 Task: Search one way flight ticket for 2 adults, 2 children, 2 infants in seat in first from Unalaska: Unalaska Airport (tom Madsen/dutch Harbor Airport) to Gillette: Gillette Campbell County Airport on 5-1-2023. Choice of flights is Westjet. Number of bags: 1 checked bag. Price is upto 81000. Outbound departure time preference is 18:45. Return departure time preference is 5:15.
Action: Mouse moved to (231, 201)
Screenshot: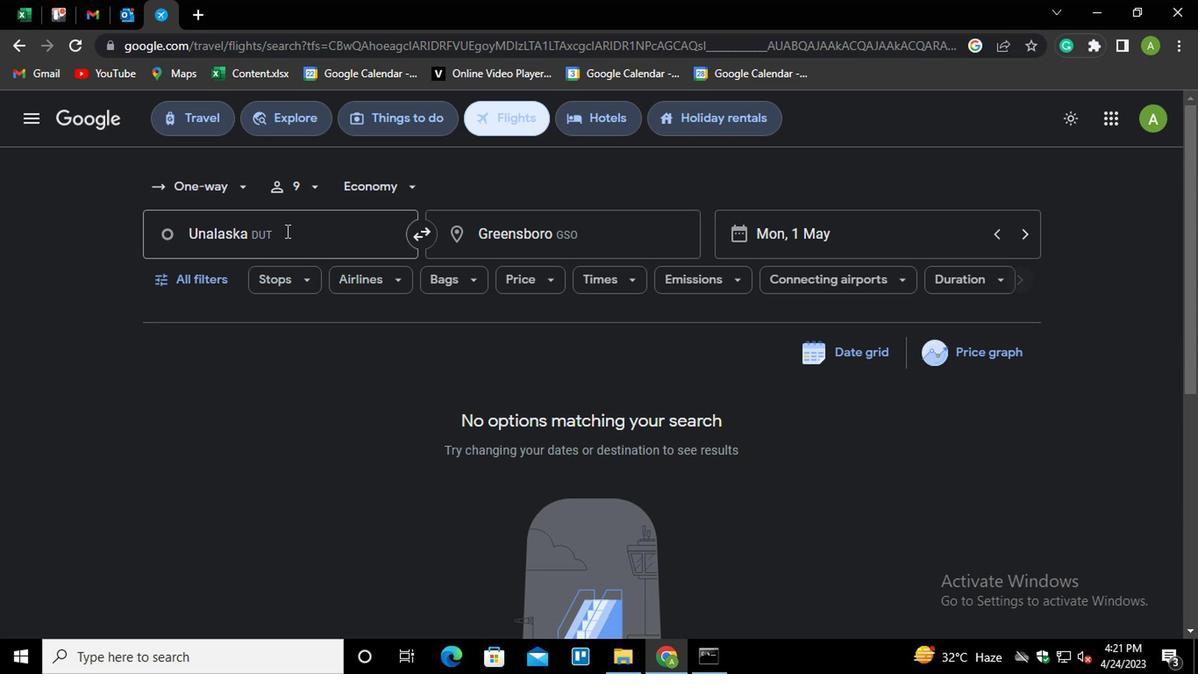 
Action: Mouse pressed left at (231, 201)
Screenshot: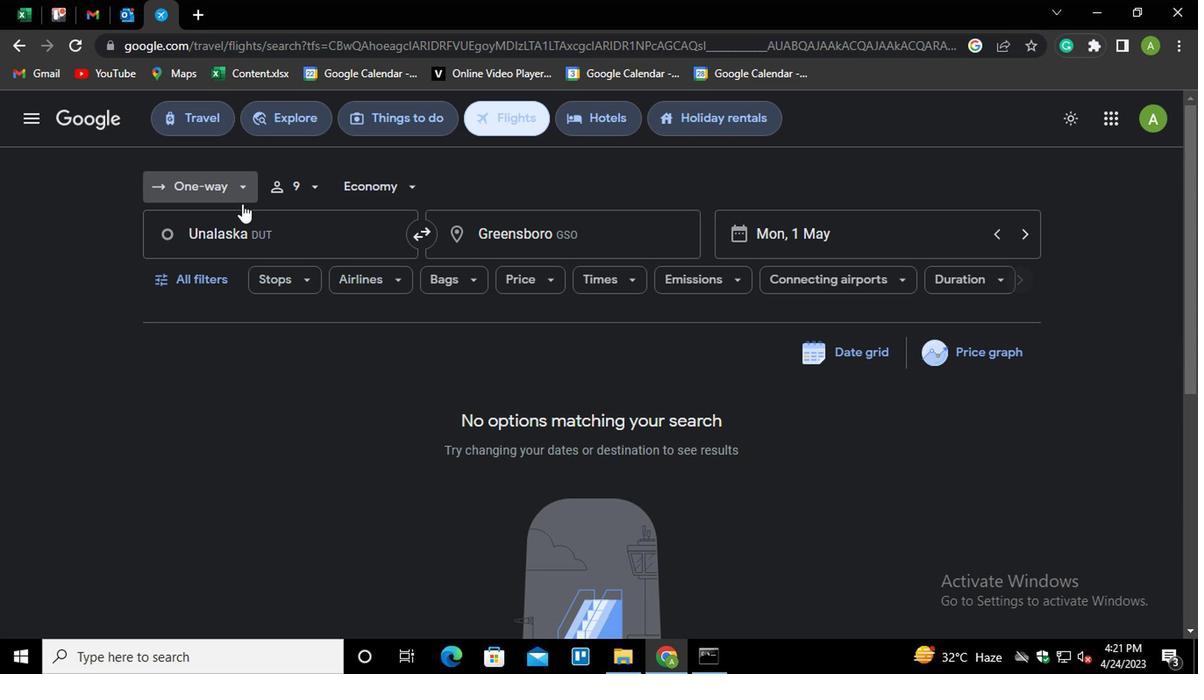 
Action: Mouse moved to (231, 266)
Screenshot: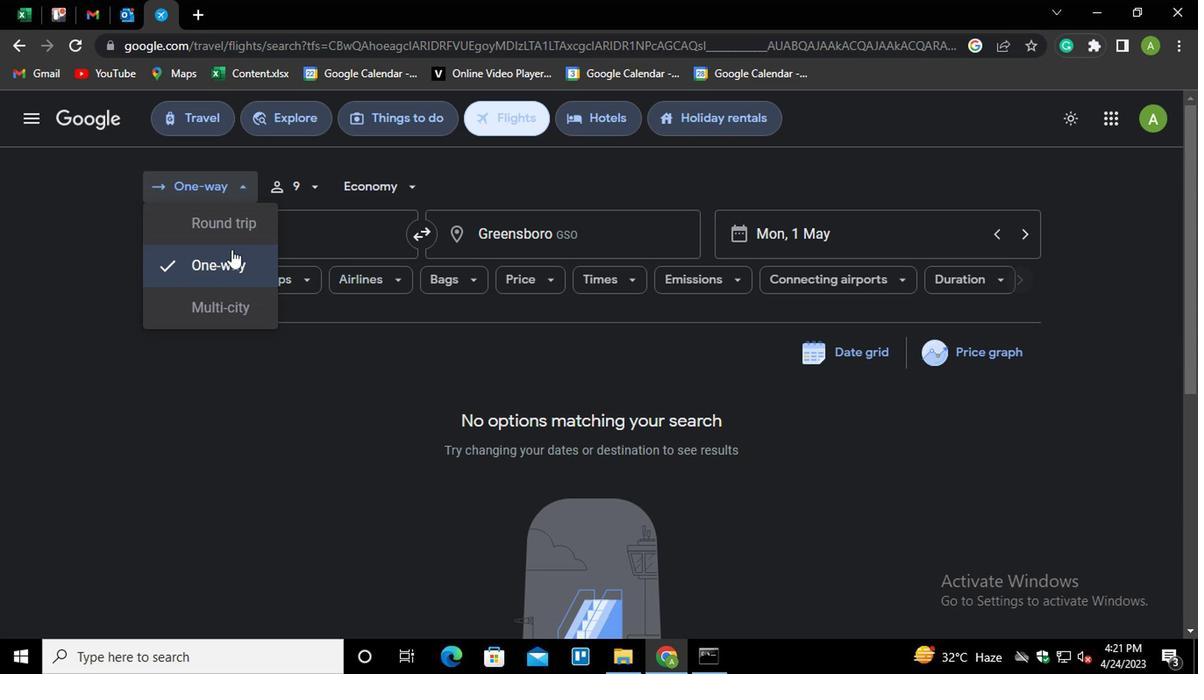 
Action: Mouse pressed left at (231, 266)
Screenshot: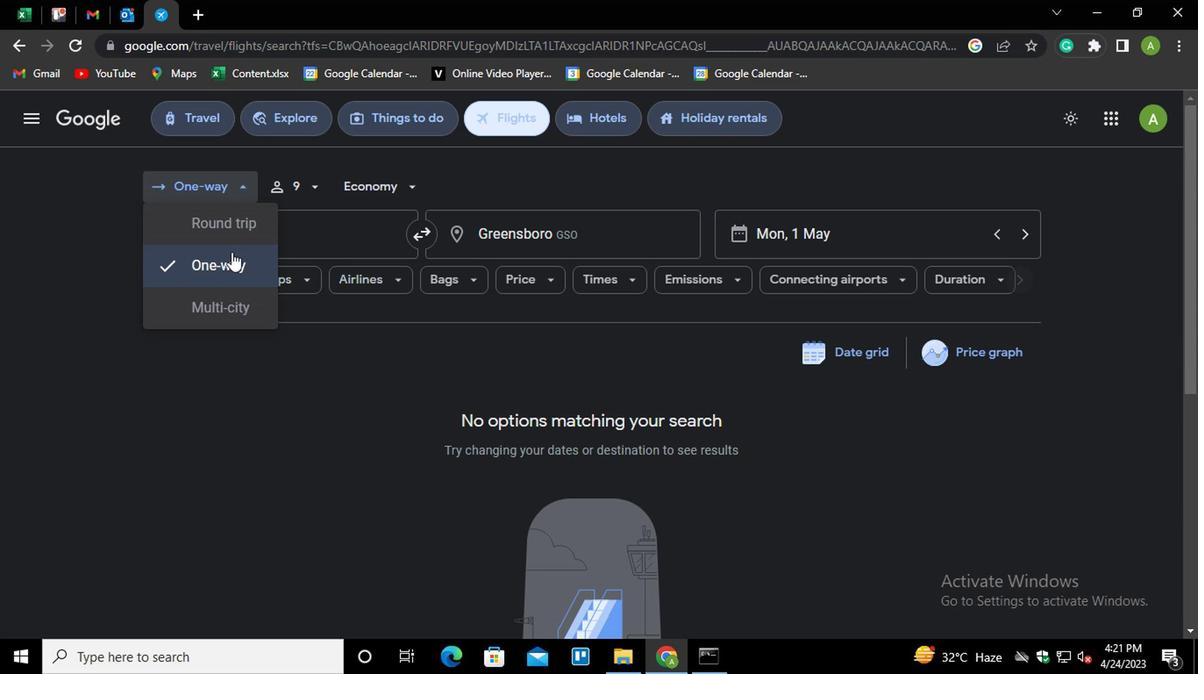 
Action: Mouse moved to (280, 190)
Screenshot: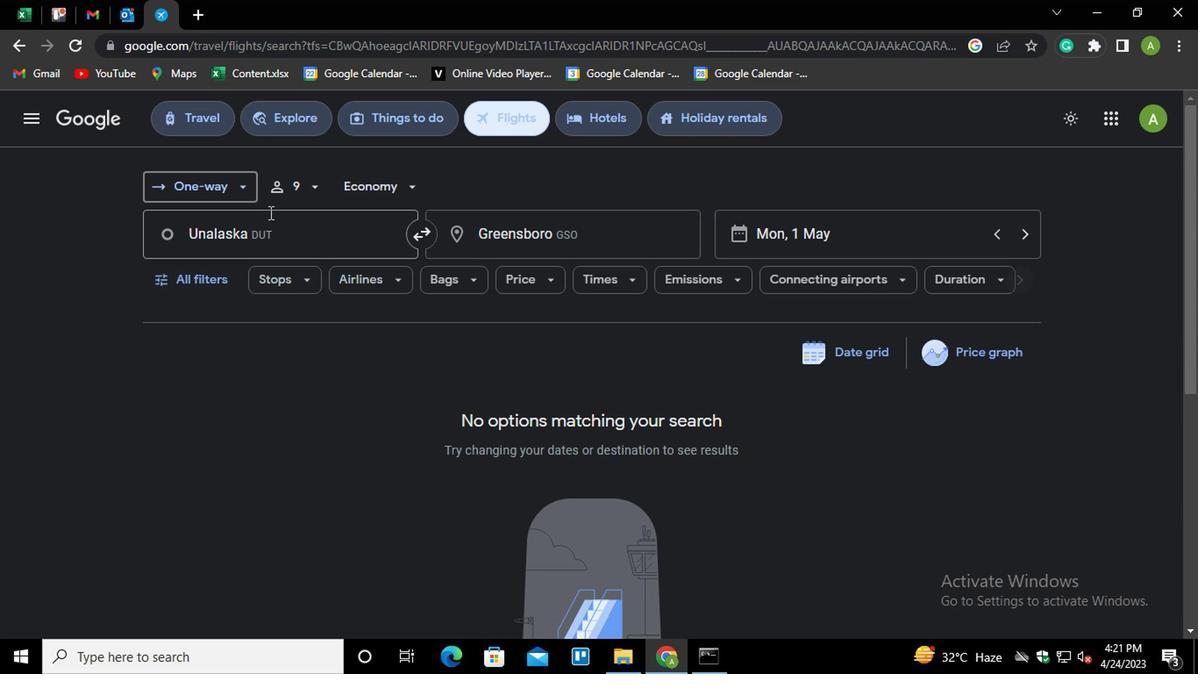 
Action: Mouse pressed left at (280, 190)
Screenshot: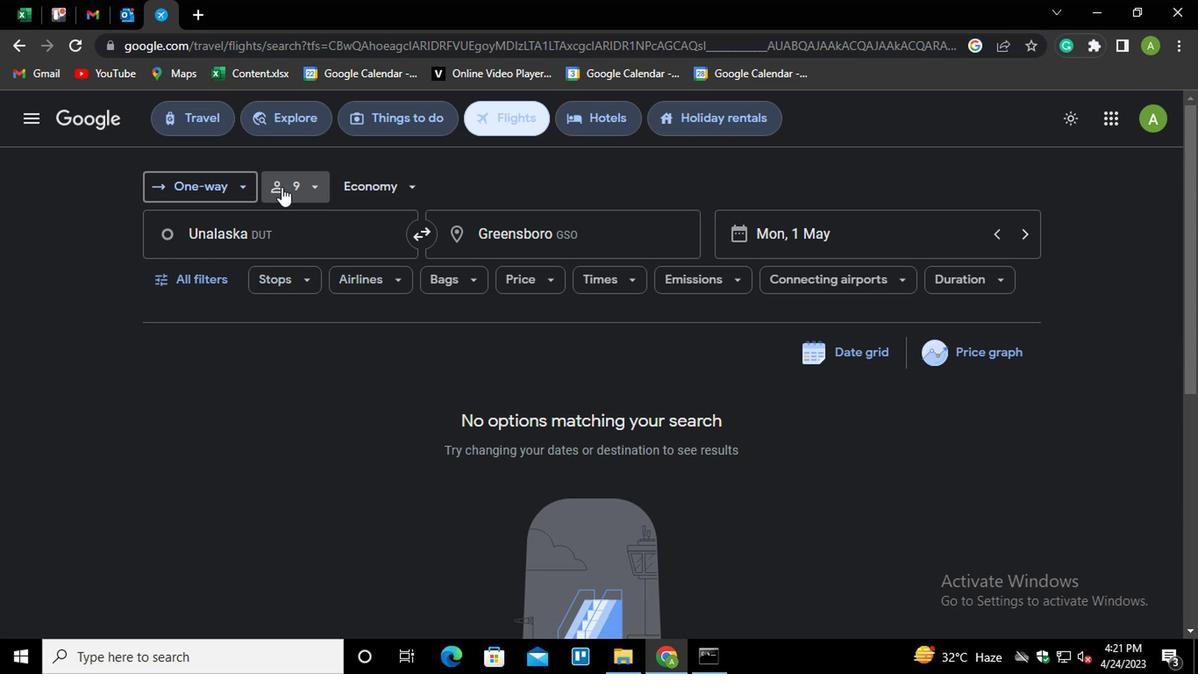 
Action: Mouse moved to (439, 229)
Screenshot: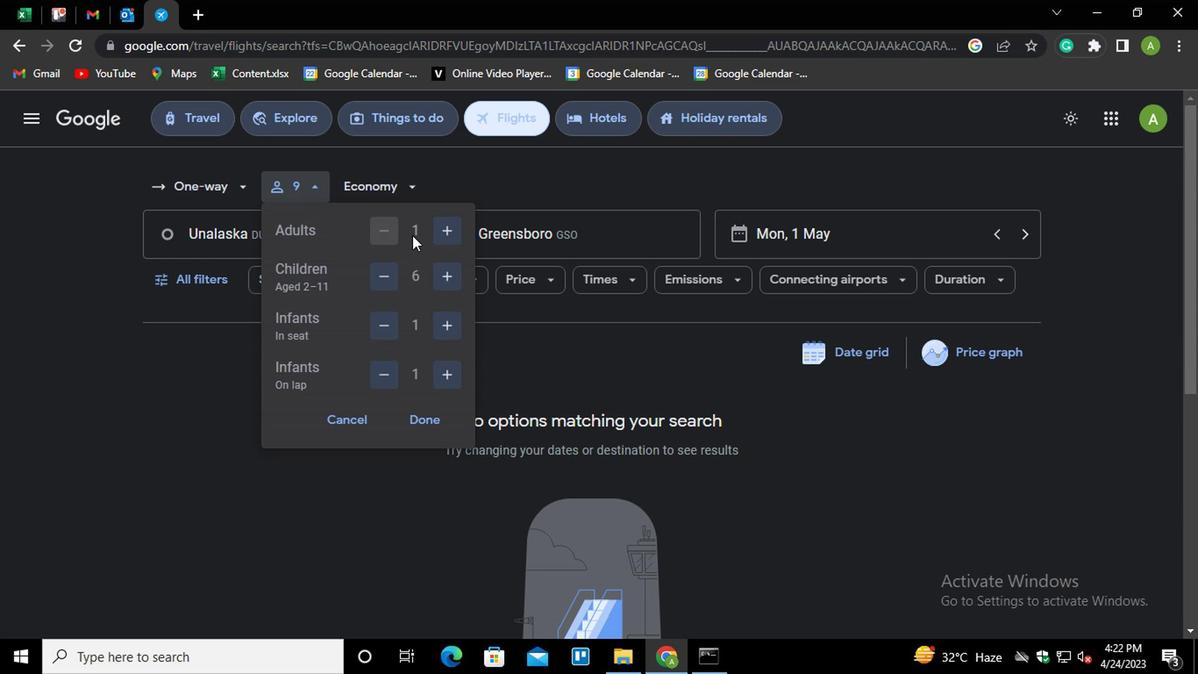 
Action: Mouse pressed left at (439, 229)
Screenshot: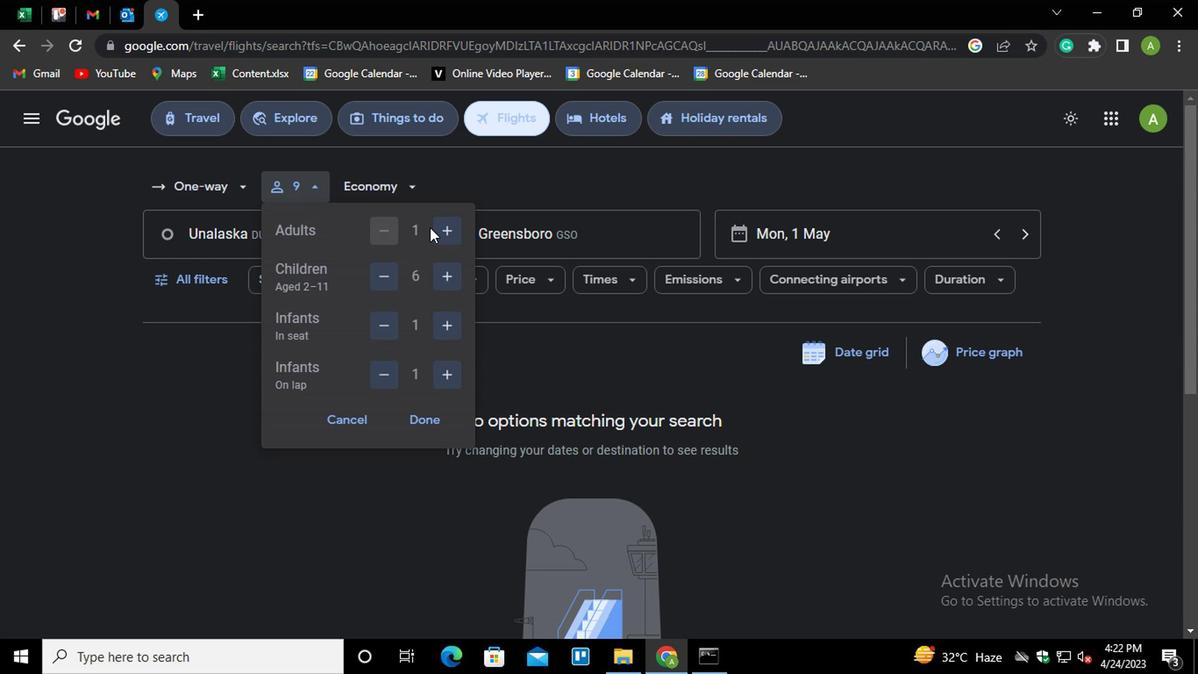 
Action: Mouse moved to (387, 281)
Screenshot: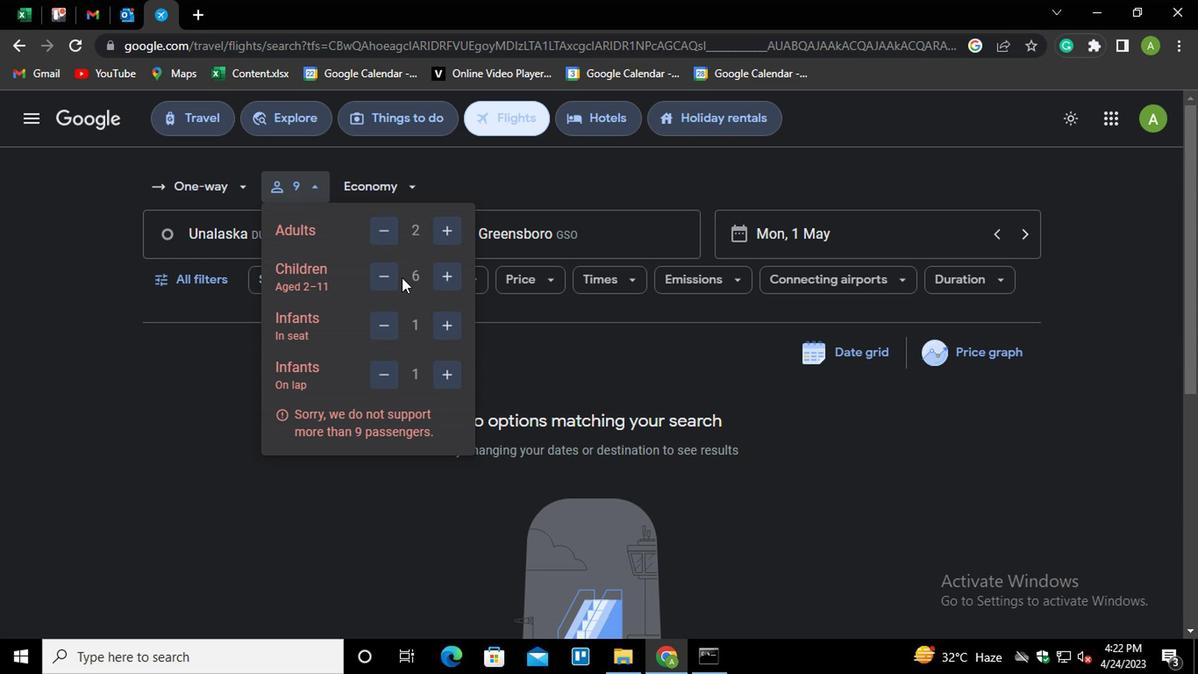 
Action: Mouse pressed left at (387, 281)
Screenshot: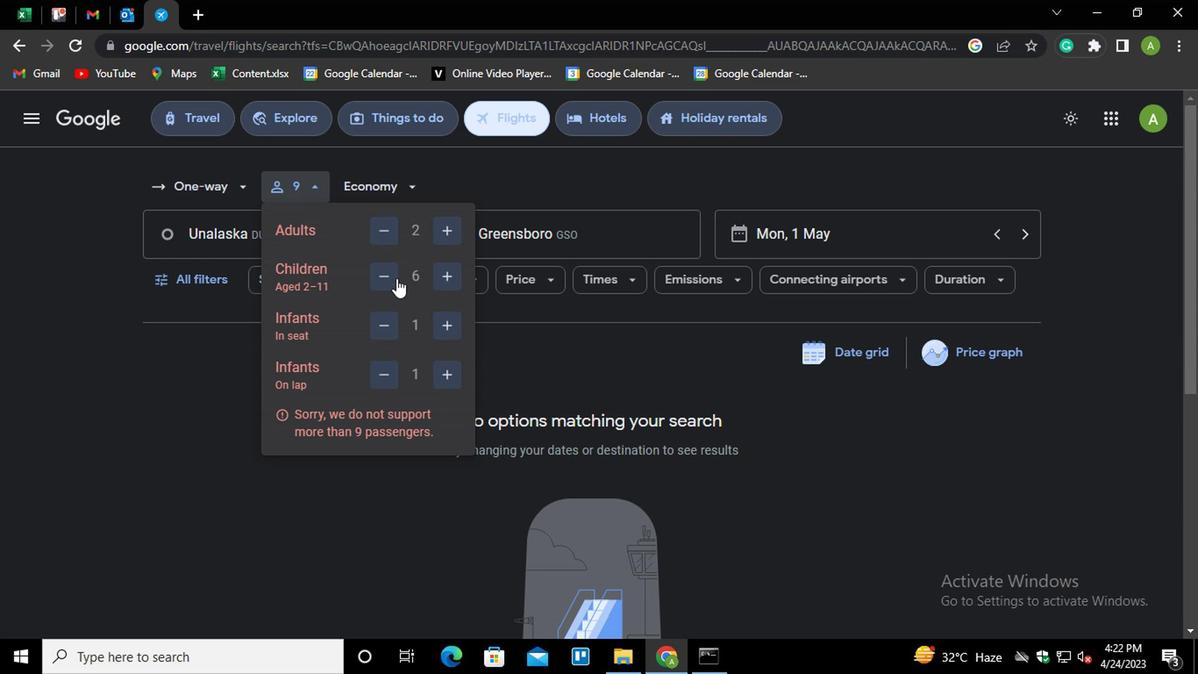 
Action: Mouse pressed left at (387, 281)
Screenshot: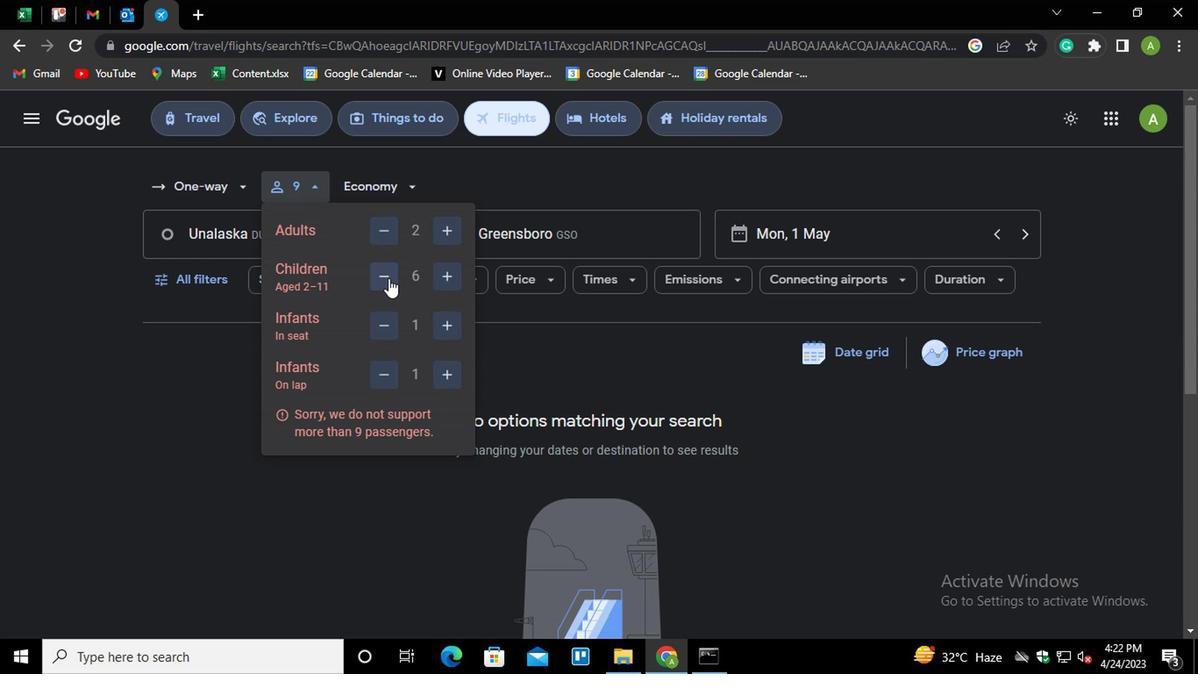 
Action: Mouse pressed left at (387, 281)
Screenshot: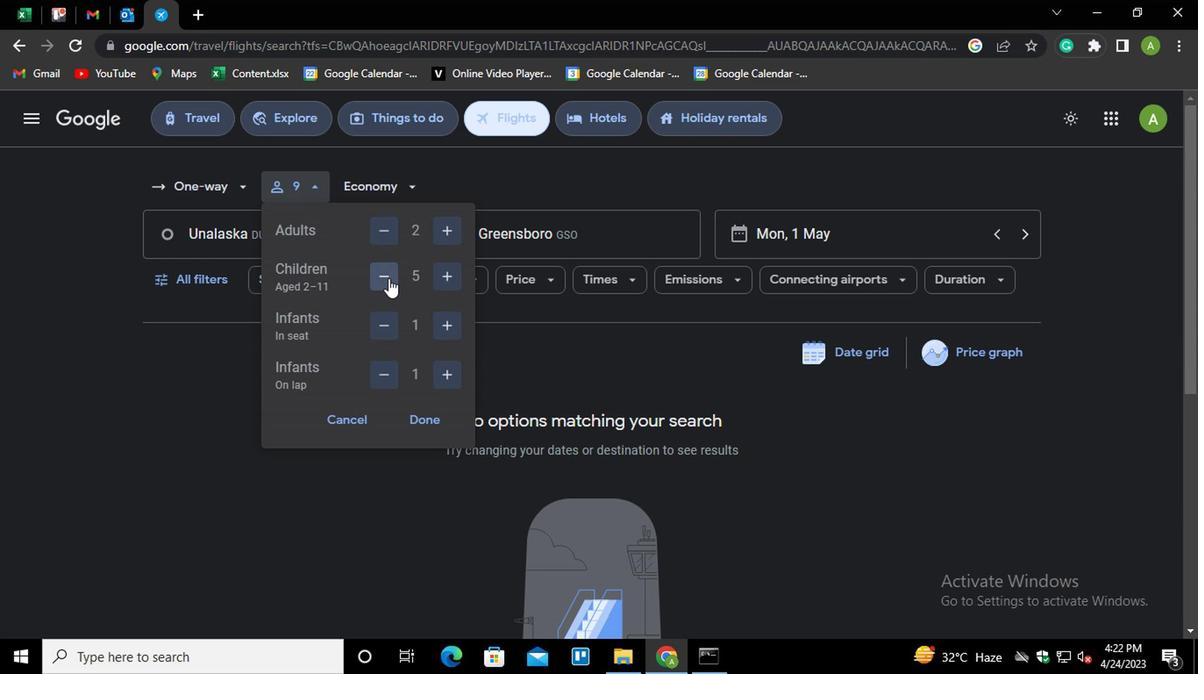 
Action: Mouse pressed left at (387, 281)
Screenshot: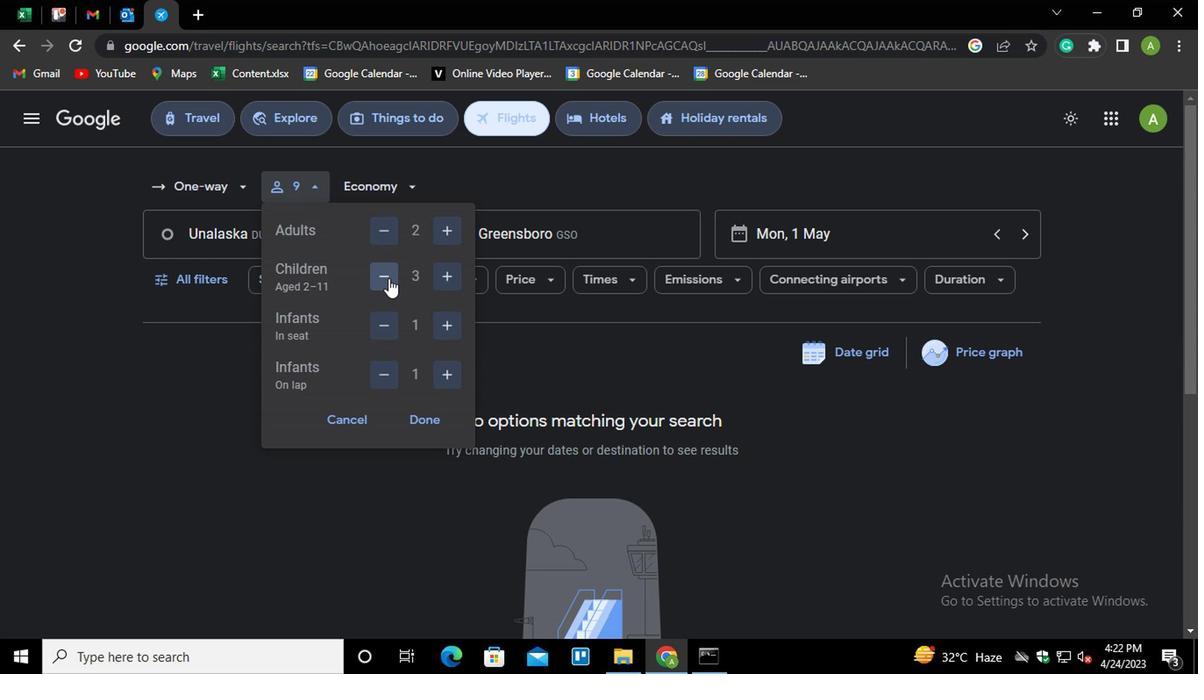 
Action: Mouse moved to (454, 321)
Screenshot: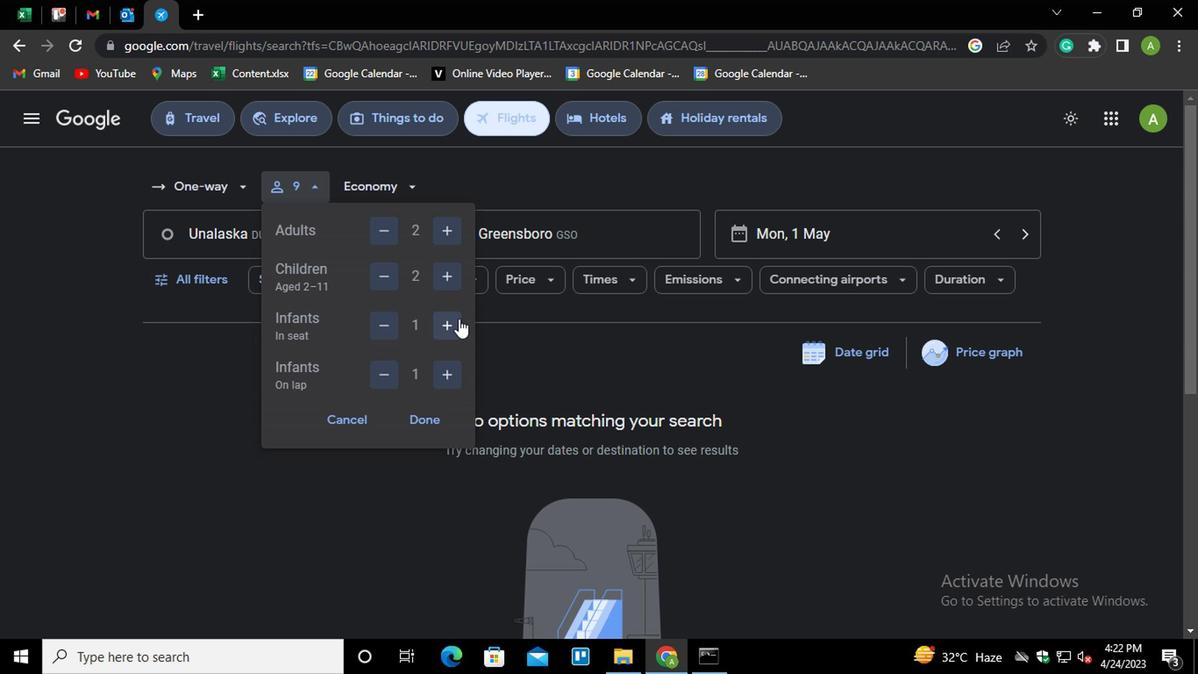 
Action: Mouse pressed left at (454, 321)
Screenshot: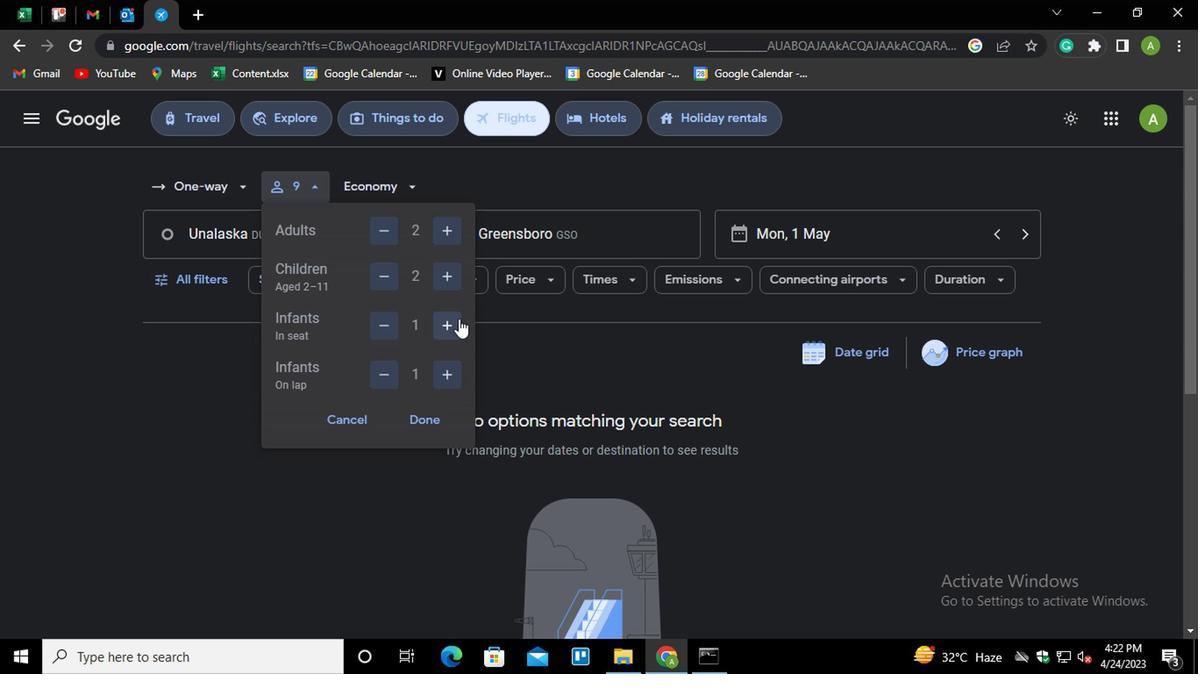 
Action: Mouse moved to (382, 377)
Screenshot: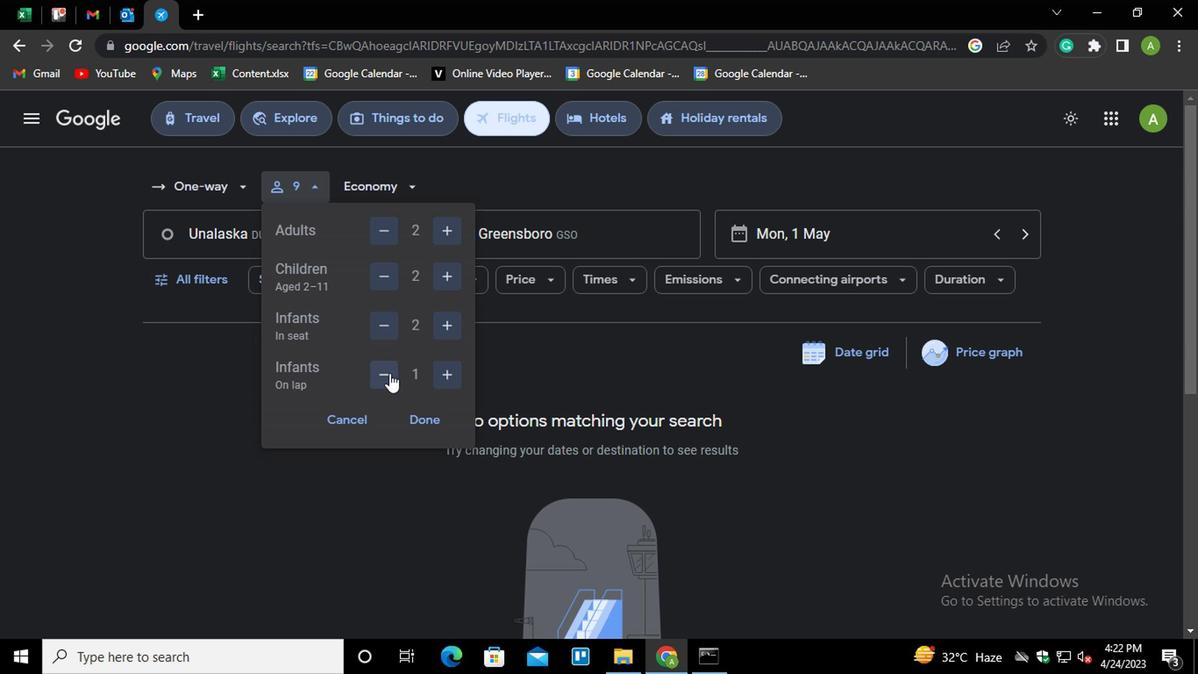 
Action: Mouse pressed left at (382, 377)
Screenshot: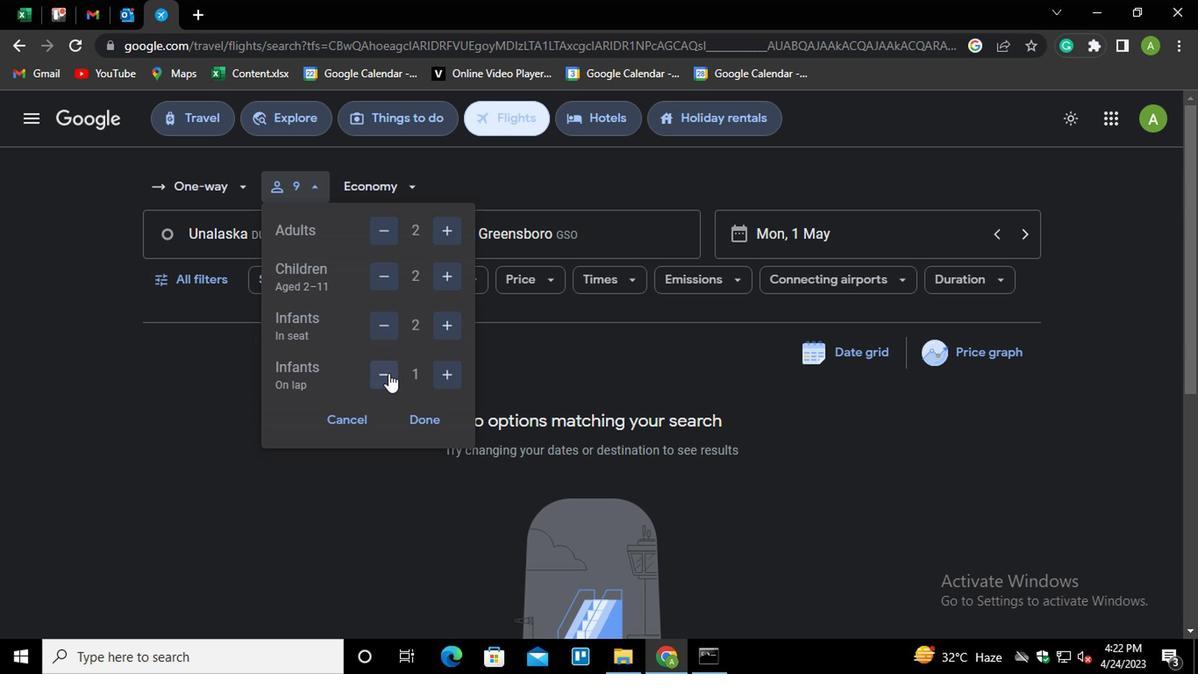 
Action: Mouse moved to (416, 415)
Screenshot: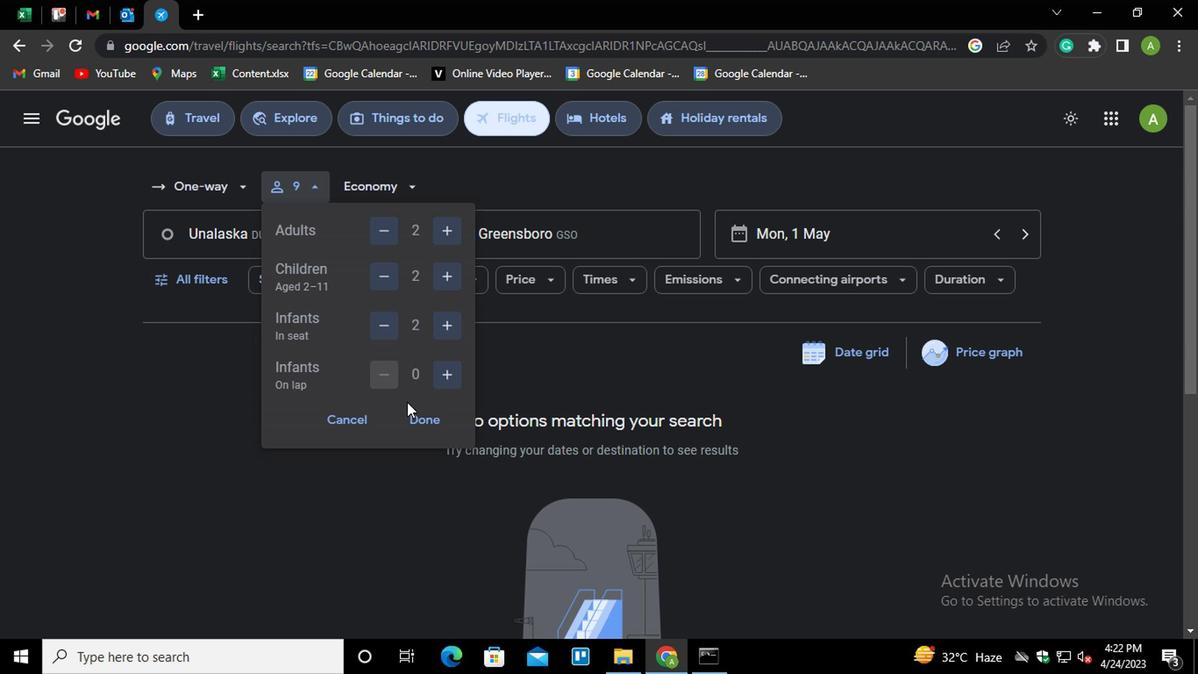 
Action: Mouse pressed left at (416, 415)
Screenshot: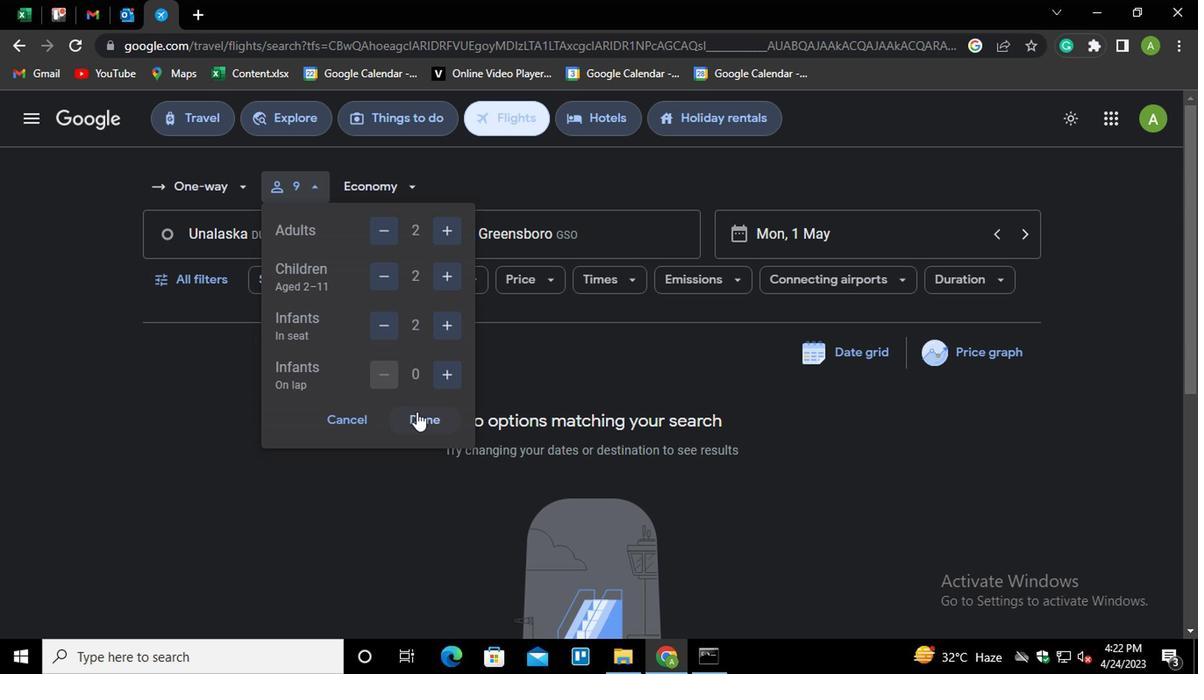 
Action: Mouse moved to (397, 196)
Screenshot: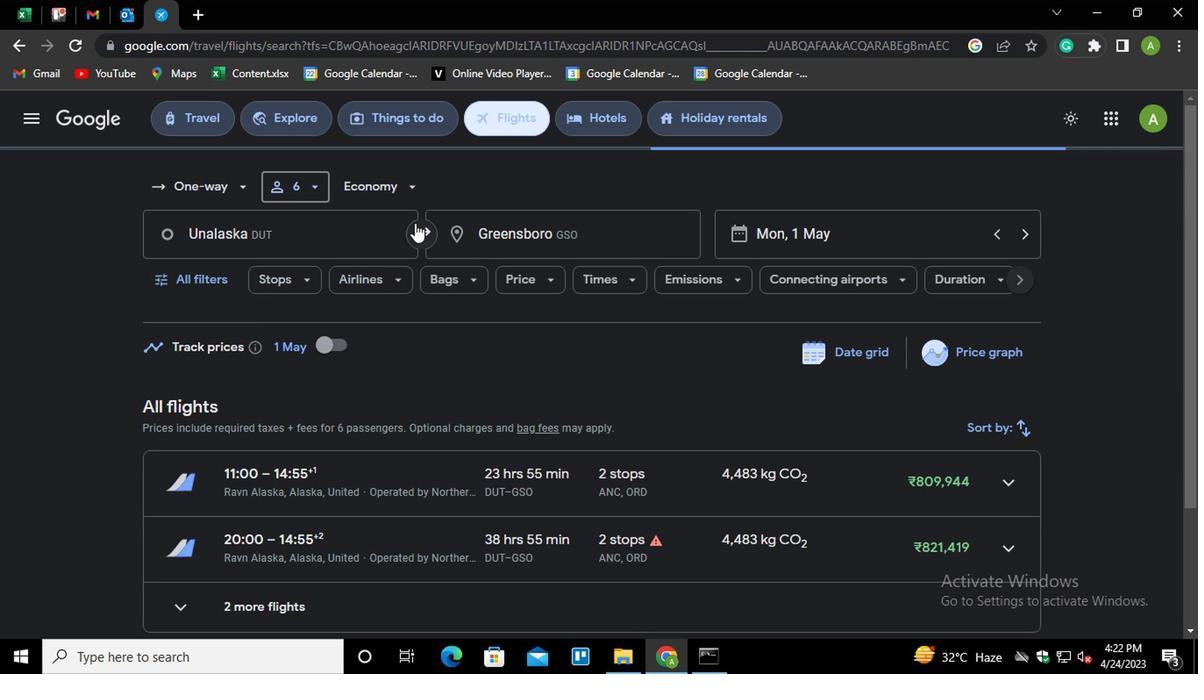 
Action: Mouse pressed left at (397, 196)
Screenshot: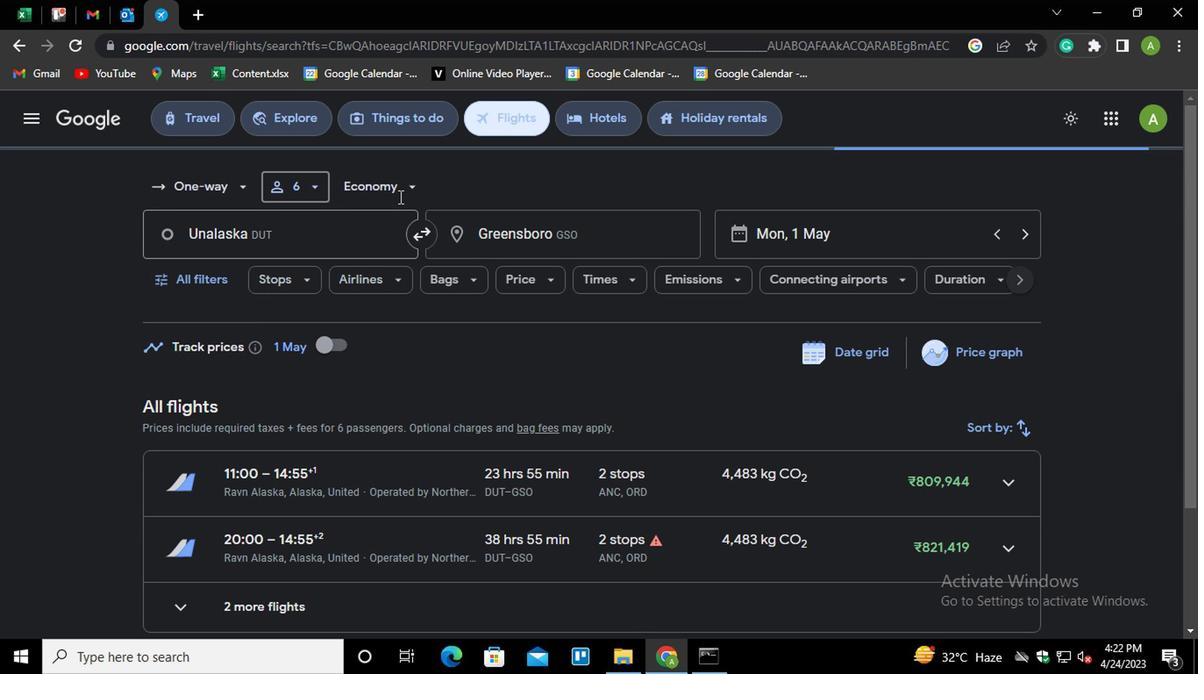 
Action: Mouse moved to (417, 345)
Screenshot: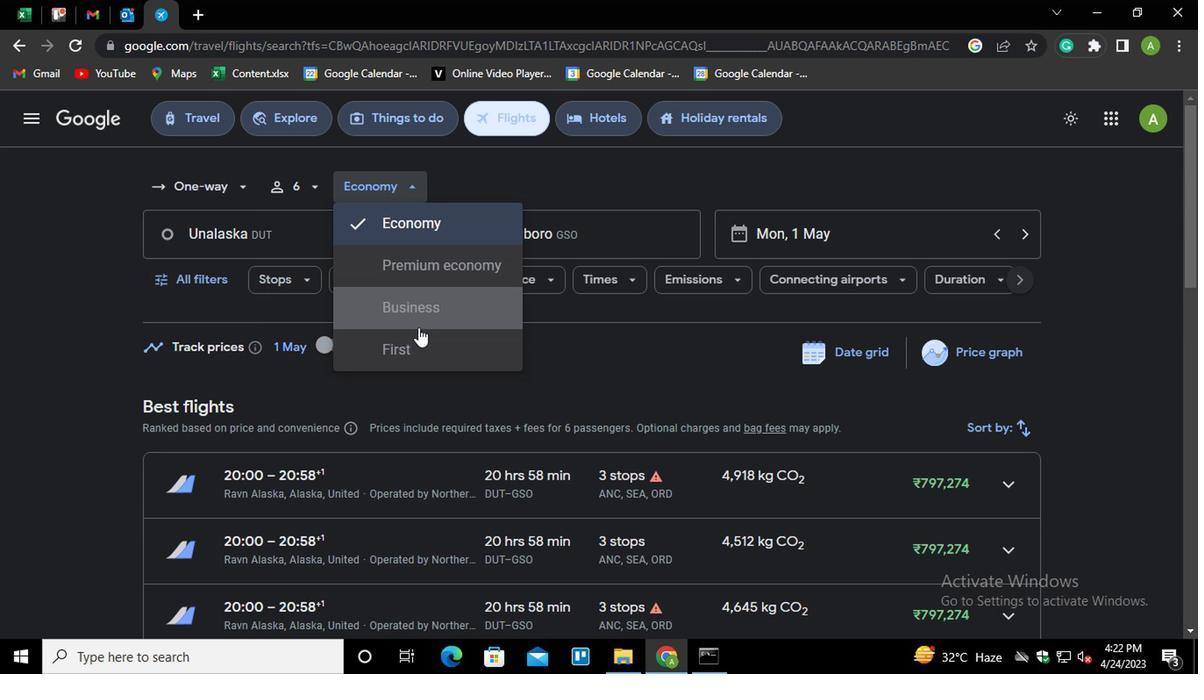 
Action: Mouse pressed left at (417, 345)
Screenshot: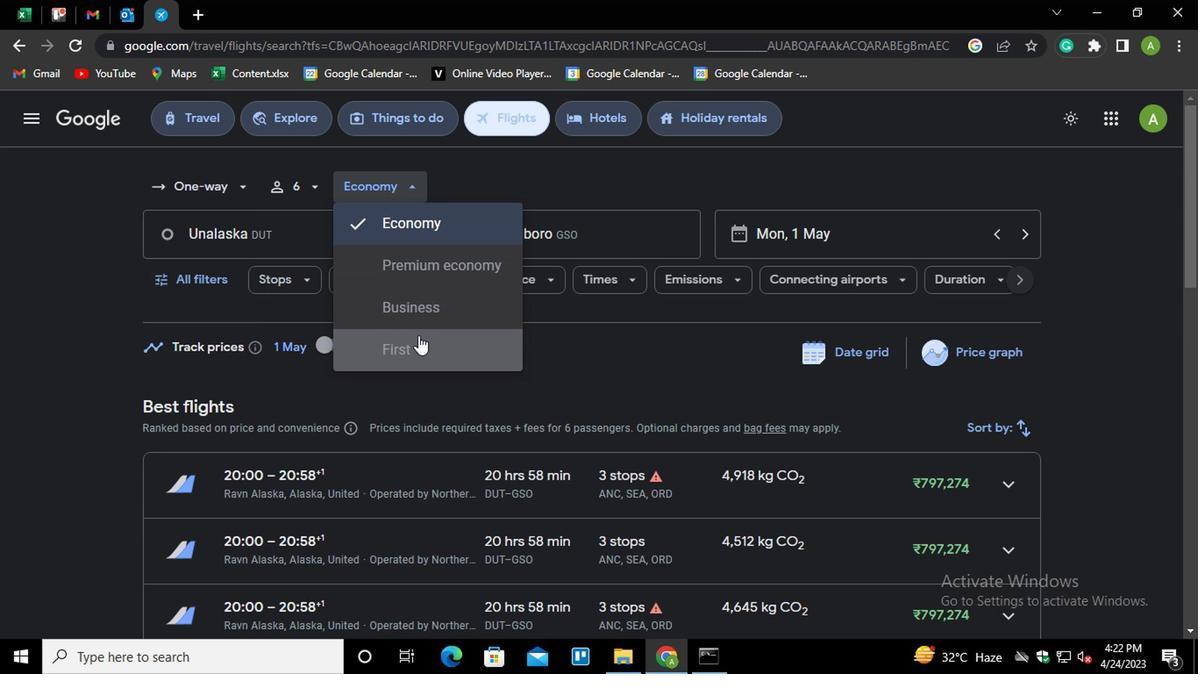 
Action: Mouse moved to (618, 227)
Screenshot: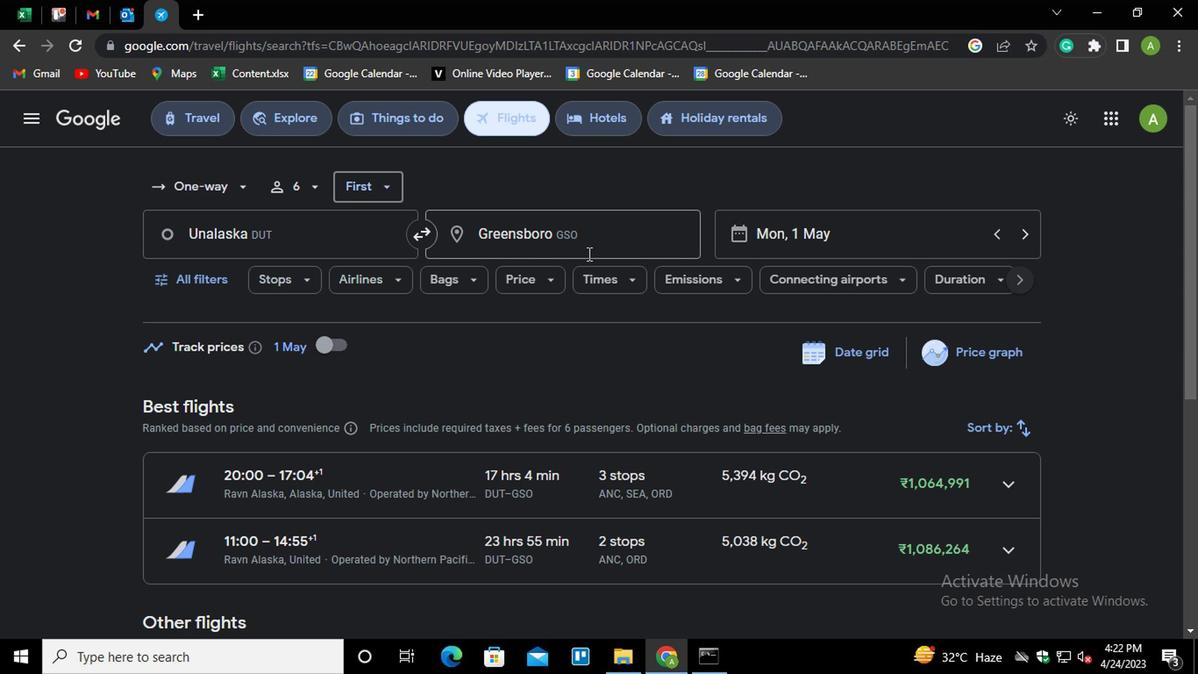 
Action: Mouse pressed left at (618, 227)
Screenshot: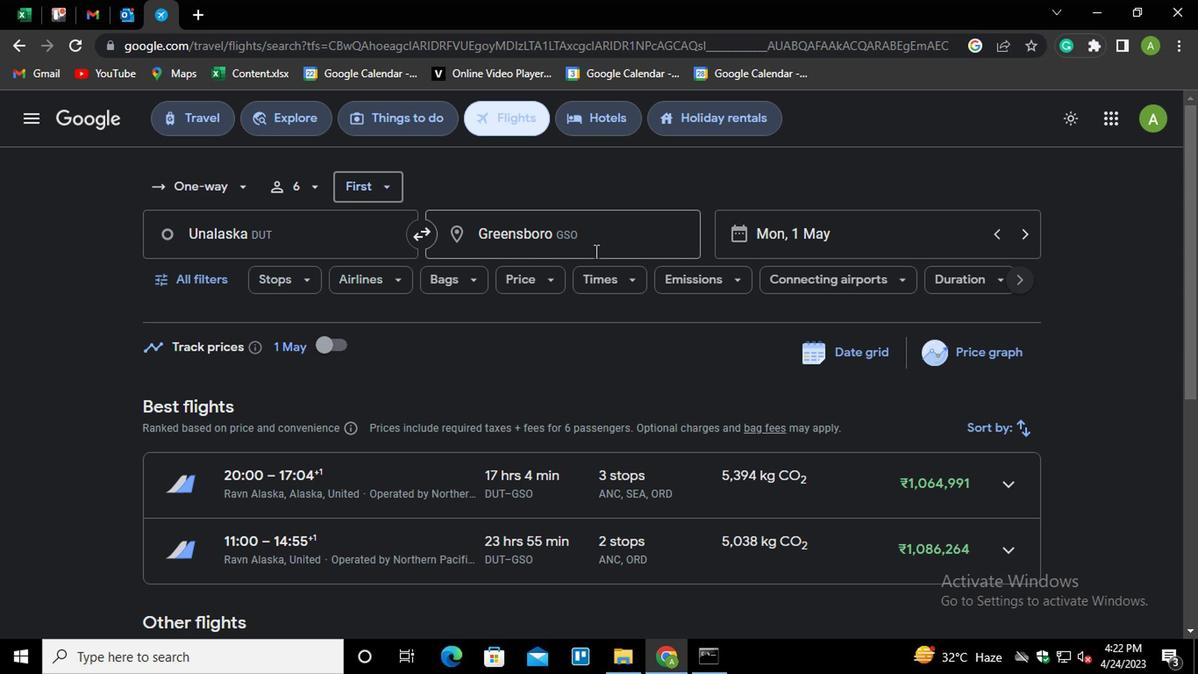 
Action: Mouse moved to (579, 218)
Screenshot: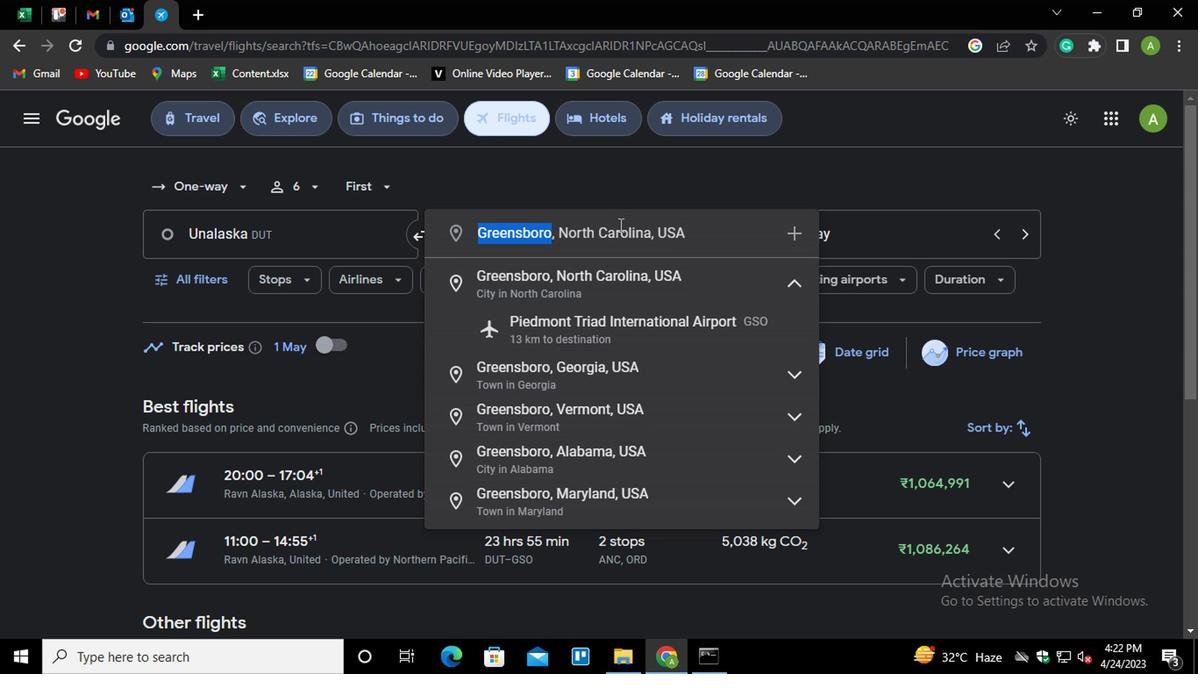 
Action: Key pressed <Key.shift>GILLETTE<Key.down><Key.enter>
Screenshot: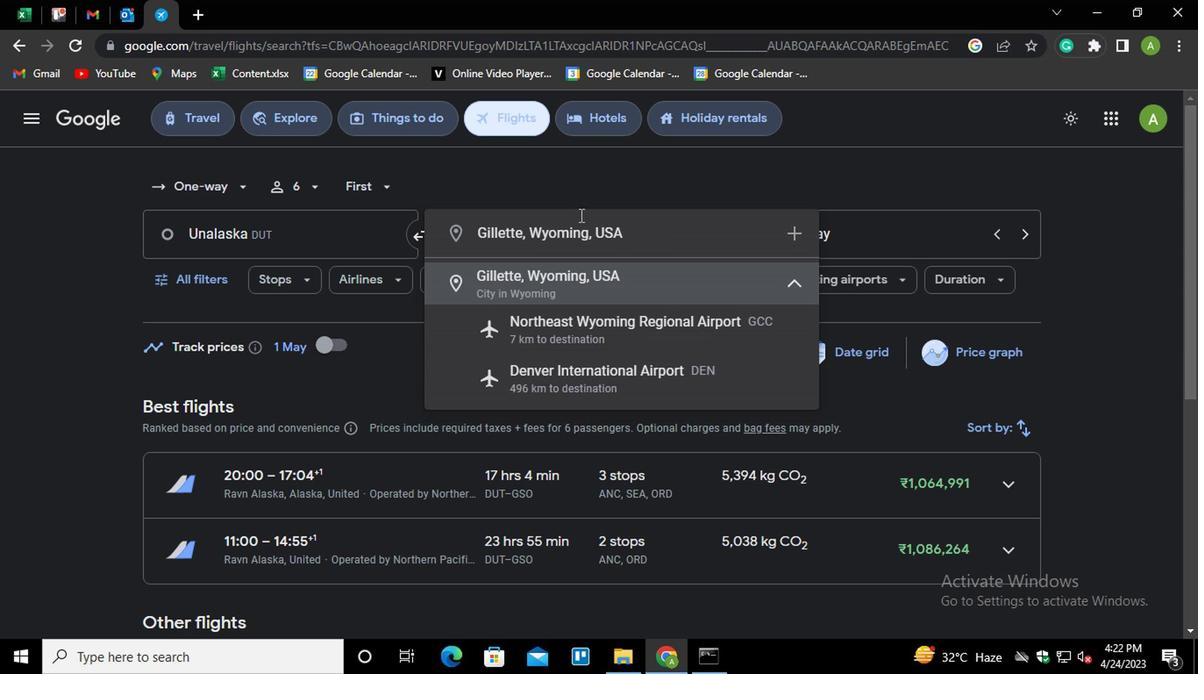 
Action: Mouse moved to (201, 280)
Screenshot: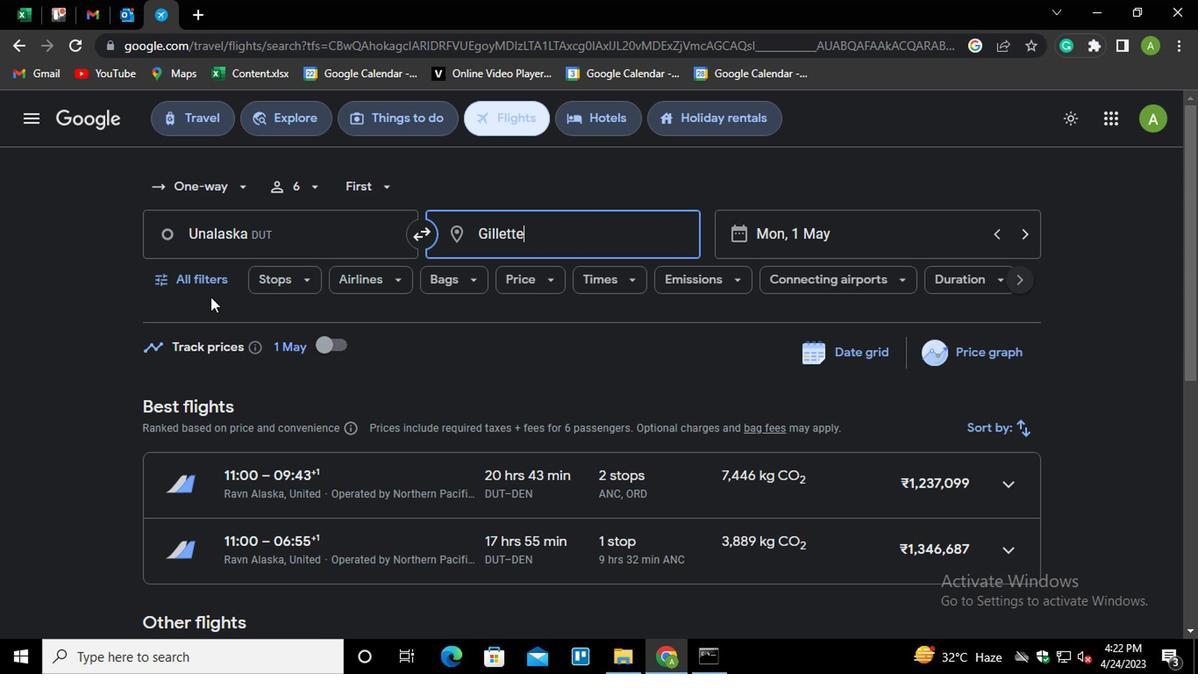 
Action: Mouse pressed left at (201, 280)
Screenshot: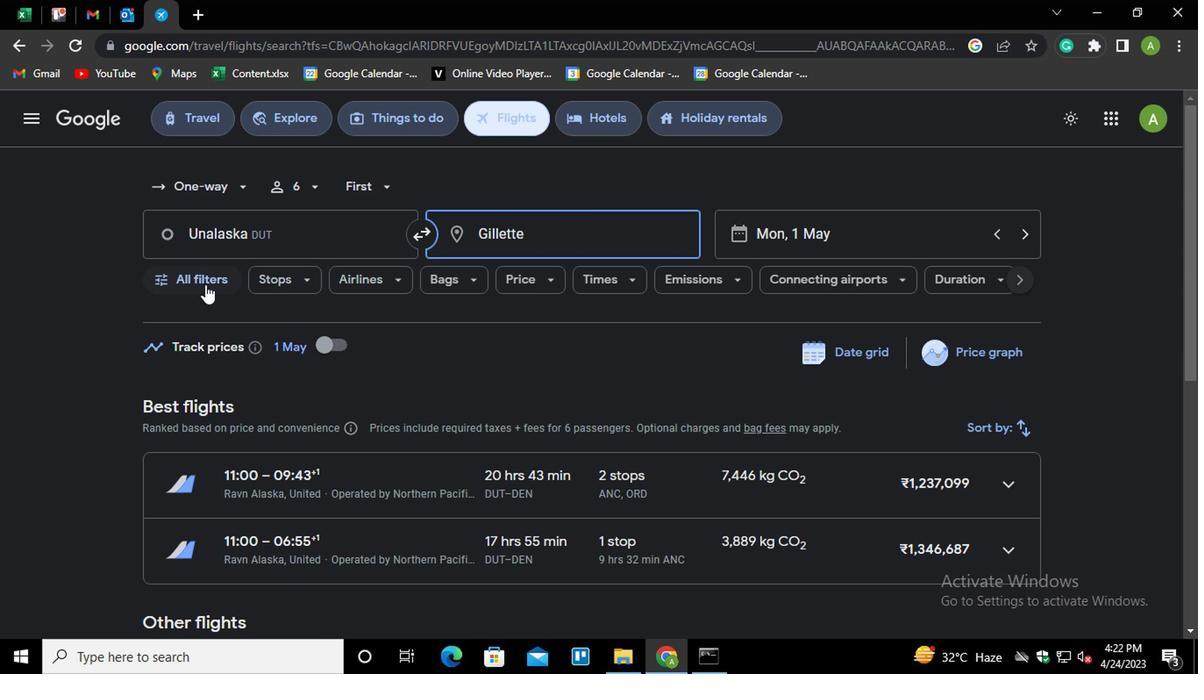 
Action: Mouse moved to (237, 456)
Screenshot: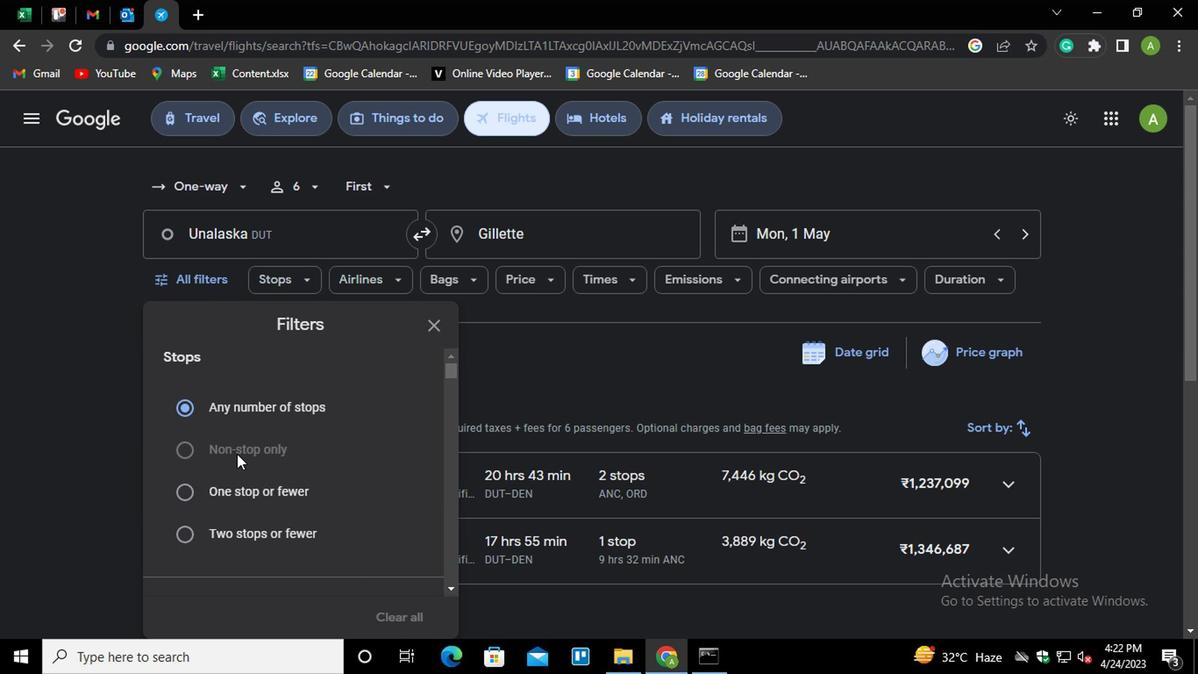 
Action: Mouse scrolled (237, 455) with delta (0, -1)
Screenshot: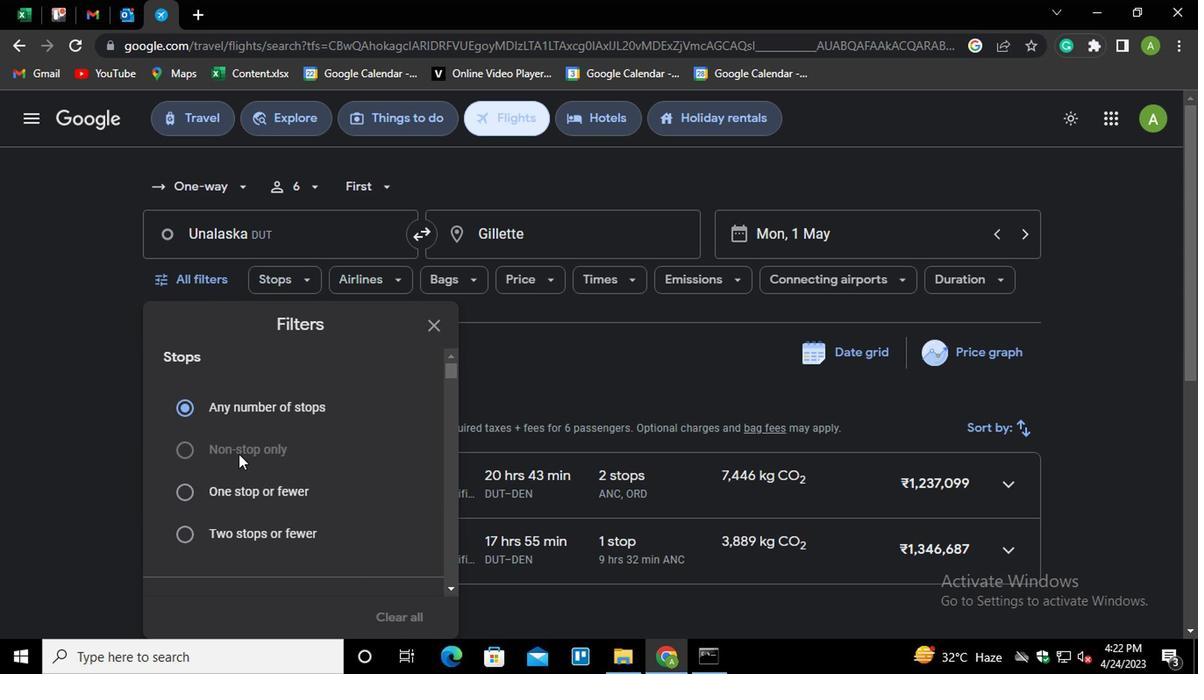 
Action: Mouse moved to (241, 454)
Screenshot: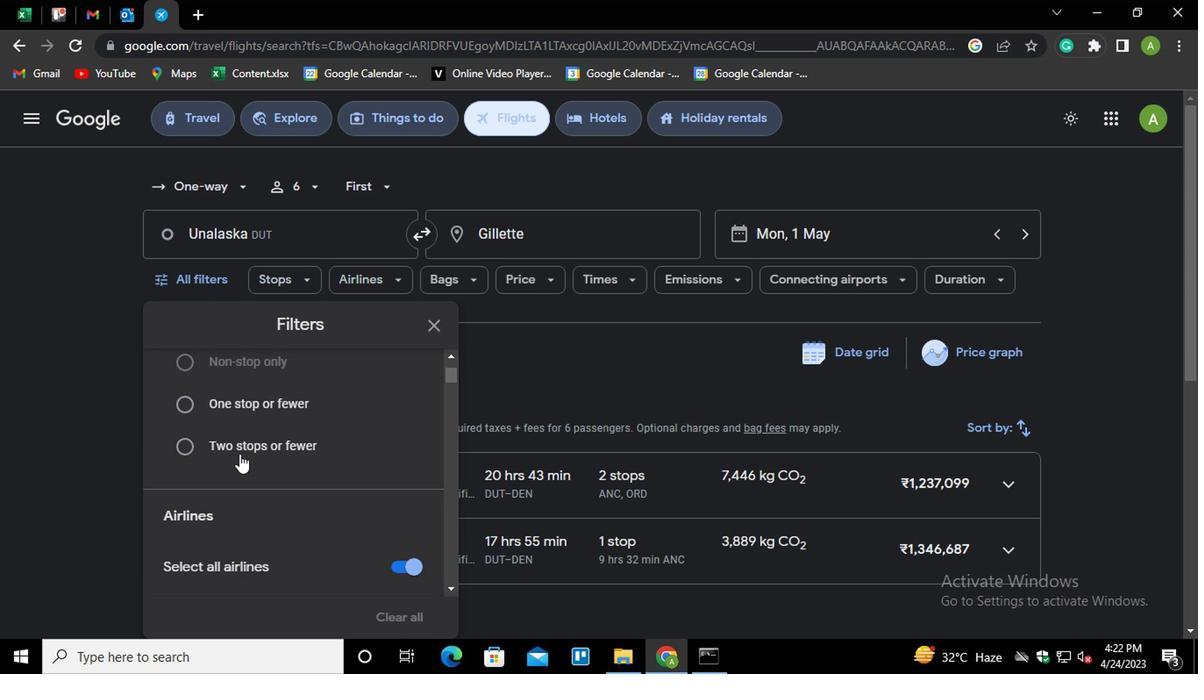 
Action: Mouse scrolled (241, 453) with delta (0, 0)
Screenshot: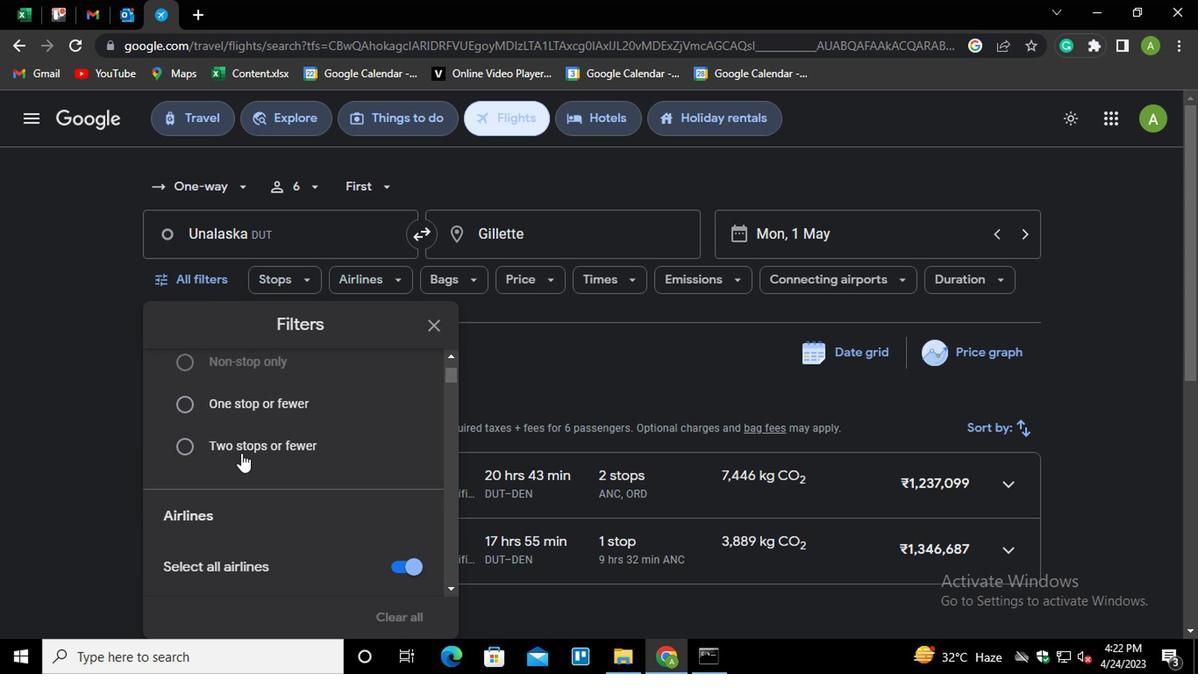 
Action: Mouse moved to (395, 480)
Screenshot: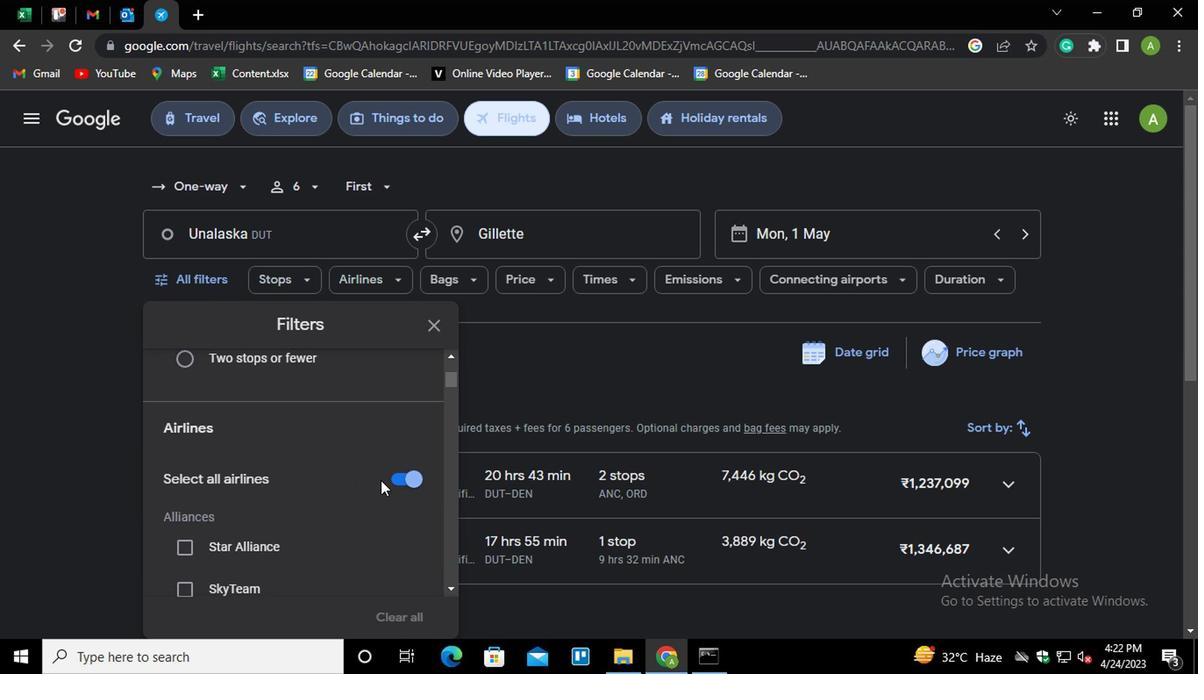 
Action: Mouse pressed left at (395, 480)
Screenshot: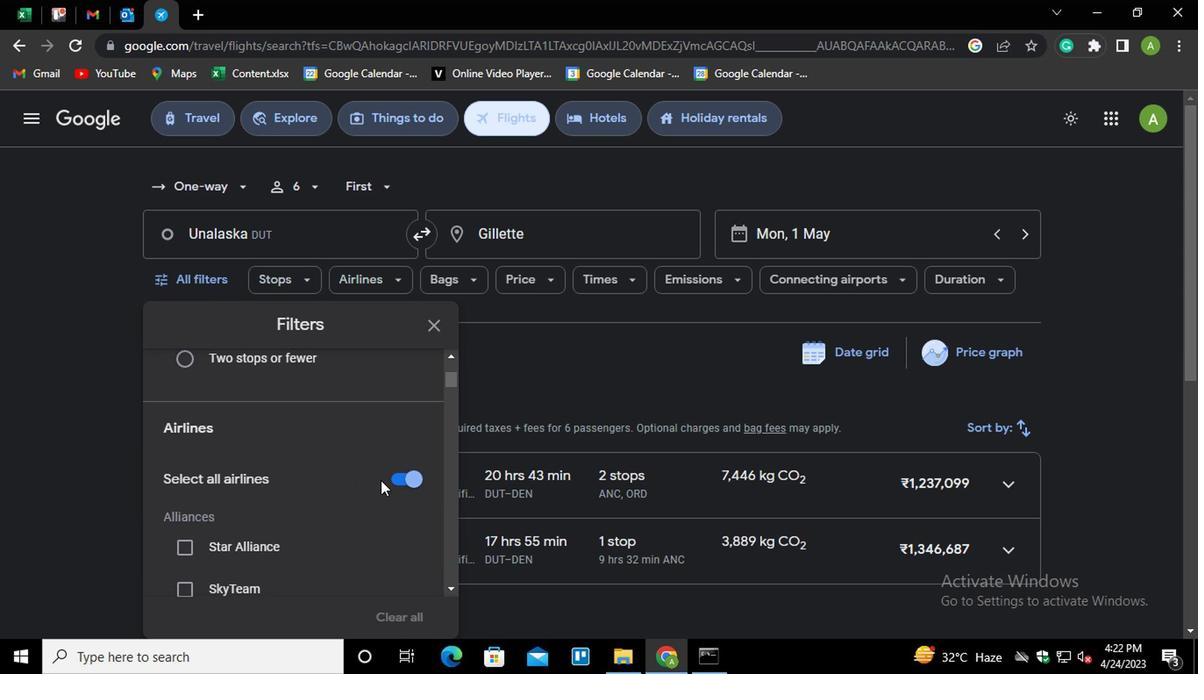
Action: Mouse moved to (299, 489)
Screenshot: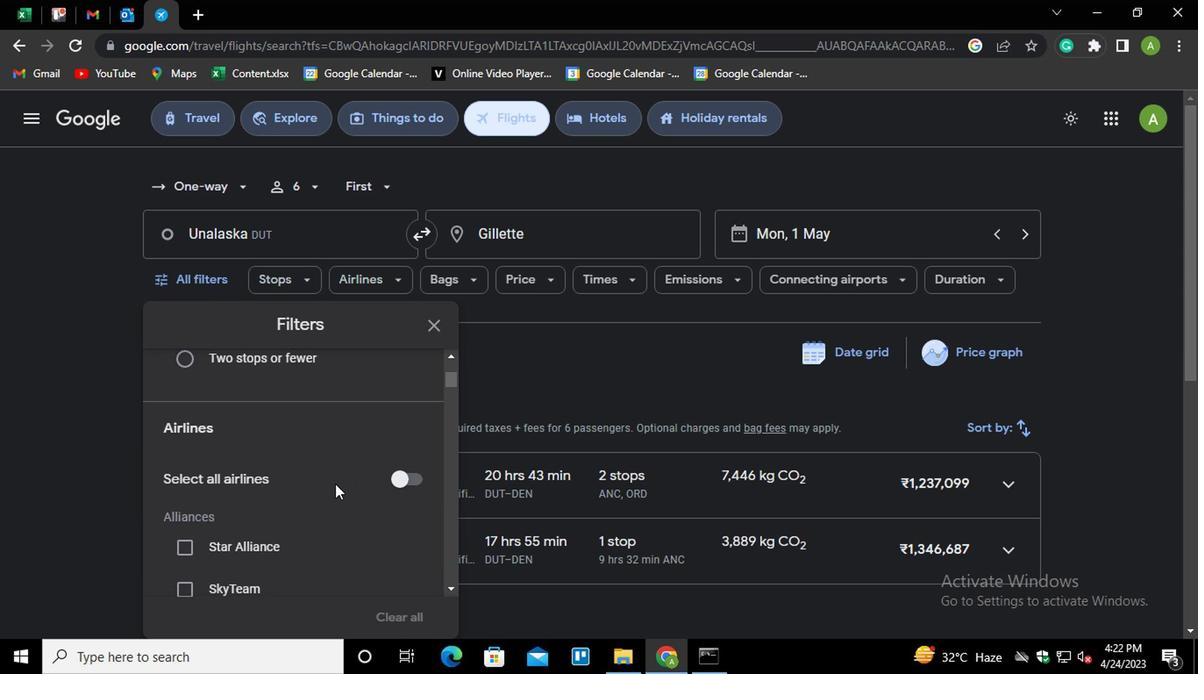 
Action: Mouse scrolled (299, 488) with delta (0, 0)
Screenshot: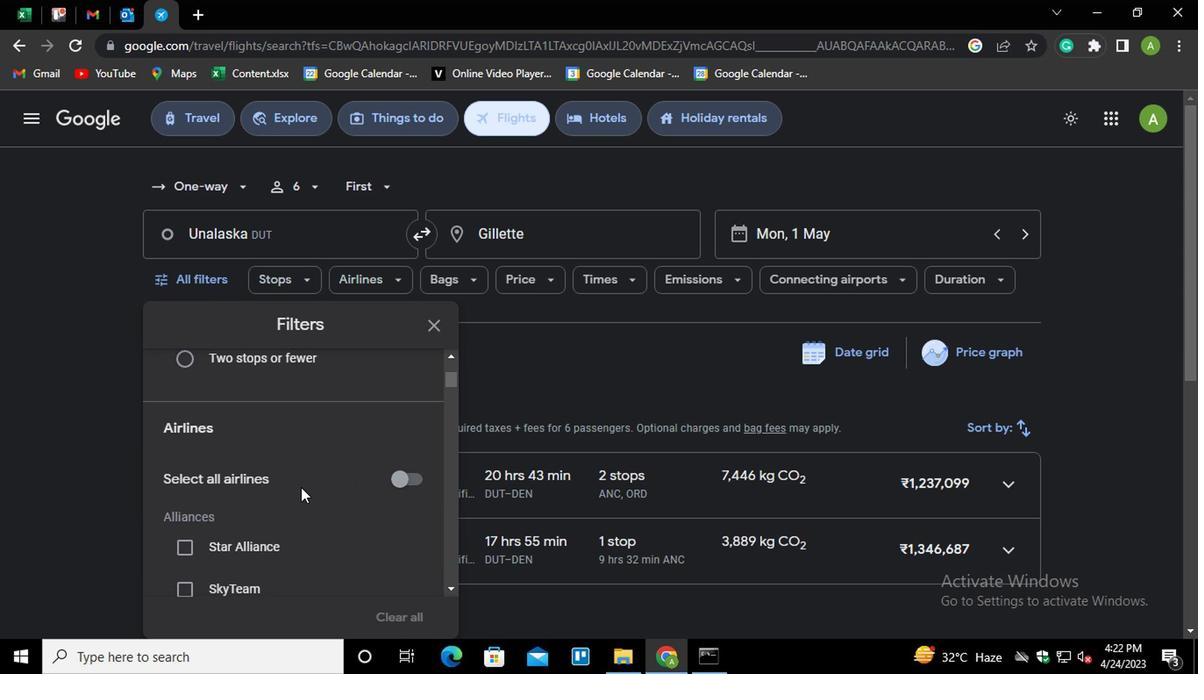 
Action: Mouse scrolled (299, 488) with delta (0, 0)
Screenshot: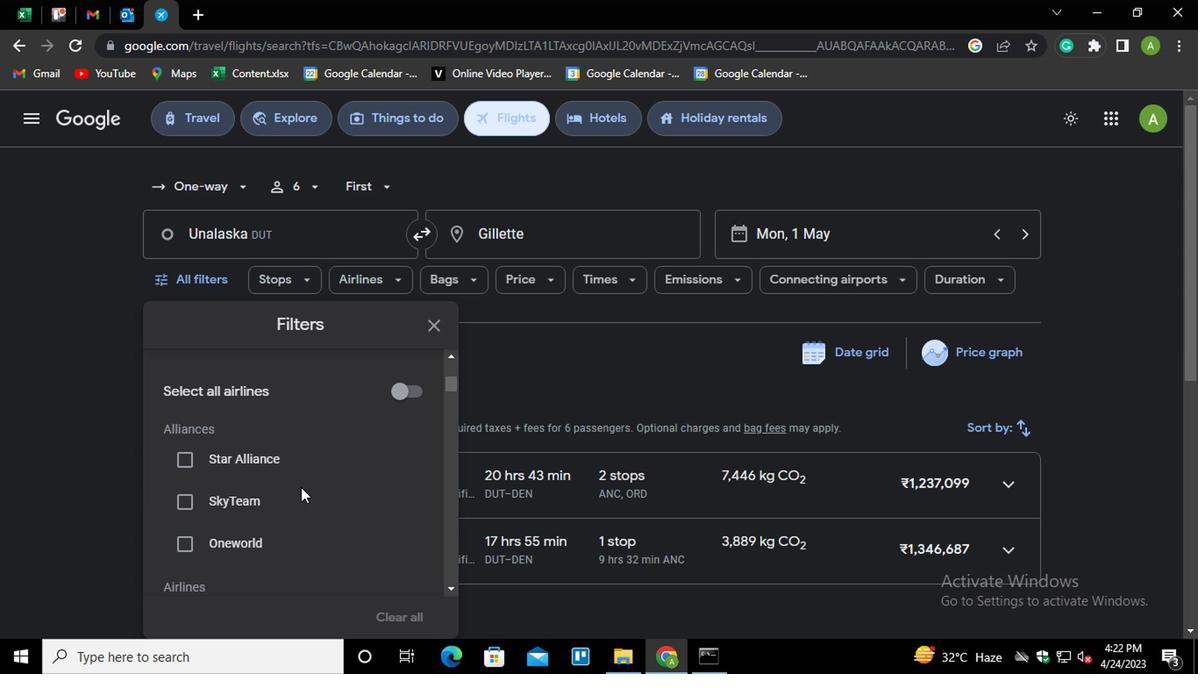 
Action: Mouse scrolled (299, 488) with delta (0, 0)
Screenshot: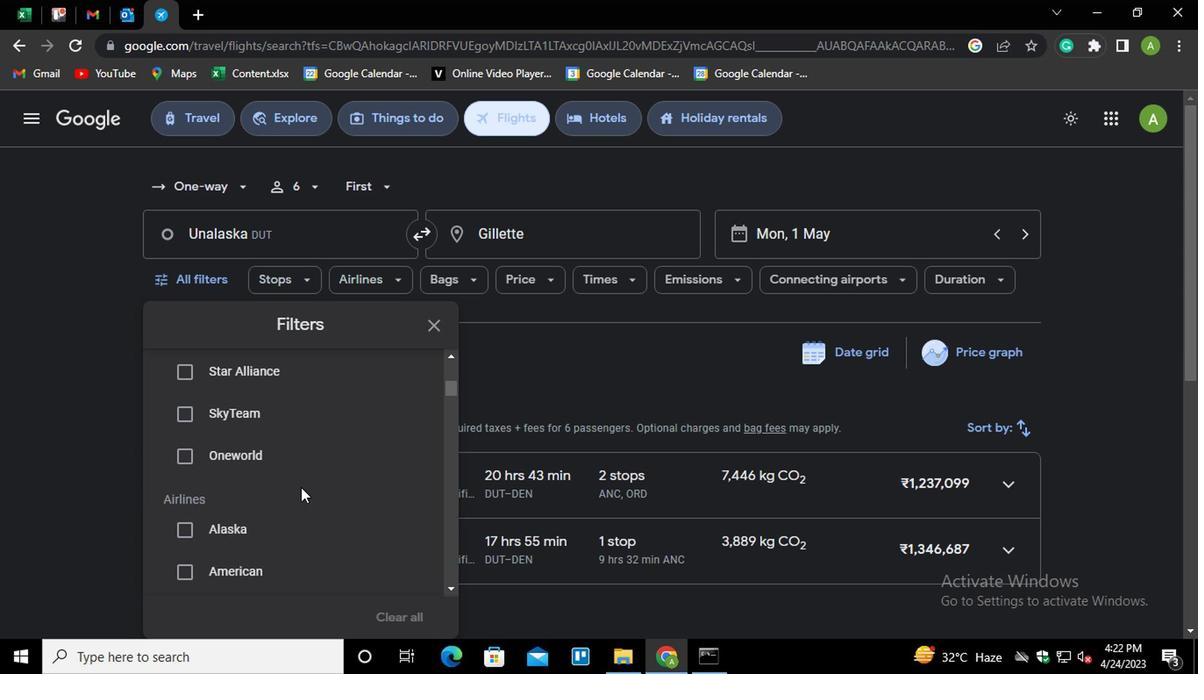 
Action: Mouse scrolled (299, 488) with delta (0, 0)
Screenshot: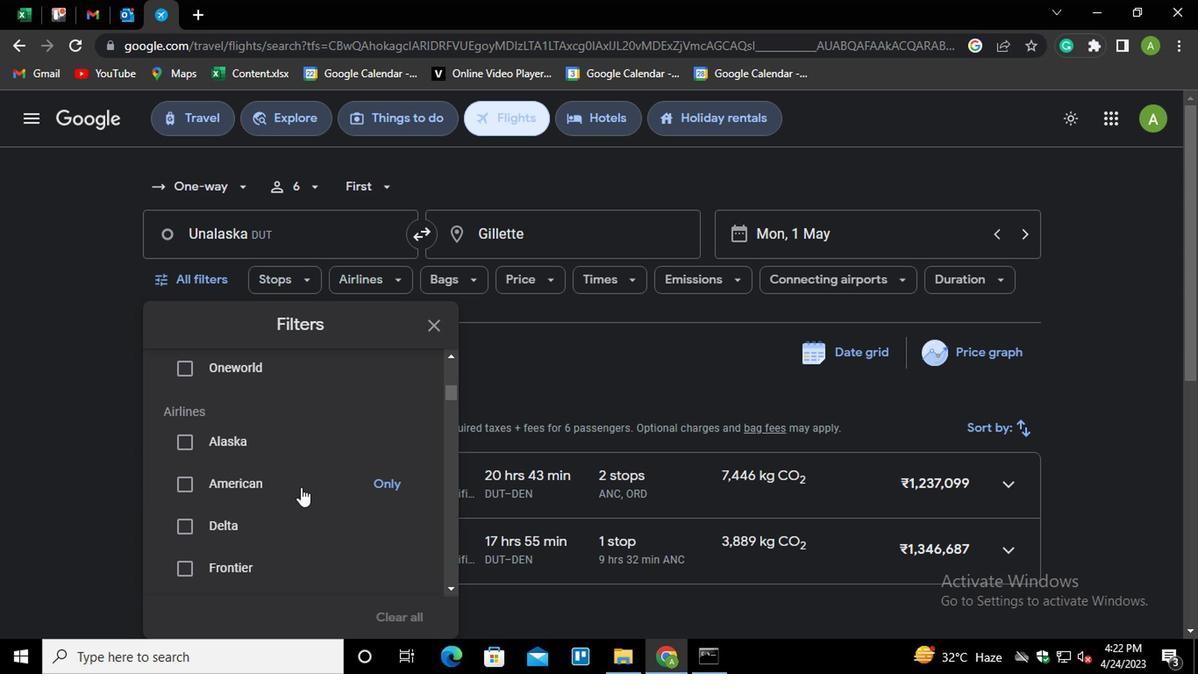 
Action: Mouse scrolled (299, 488) with delta (0, 0)
Screenshot: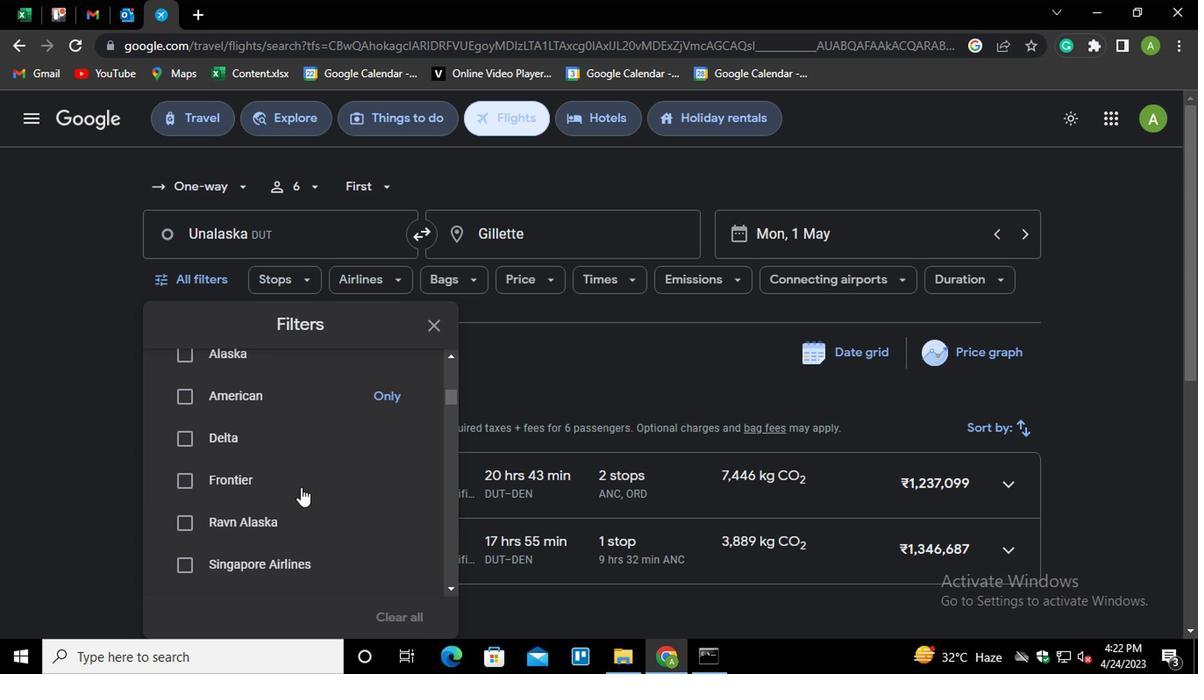 
Action: Mouse moved to (183, 559)
Screenshot: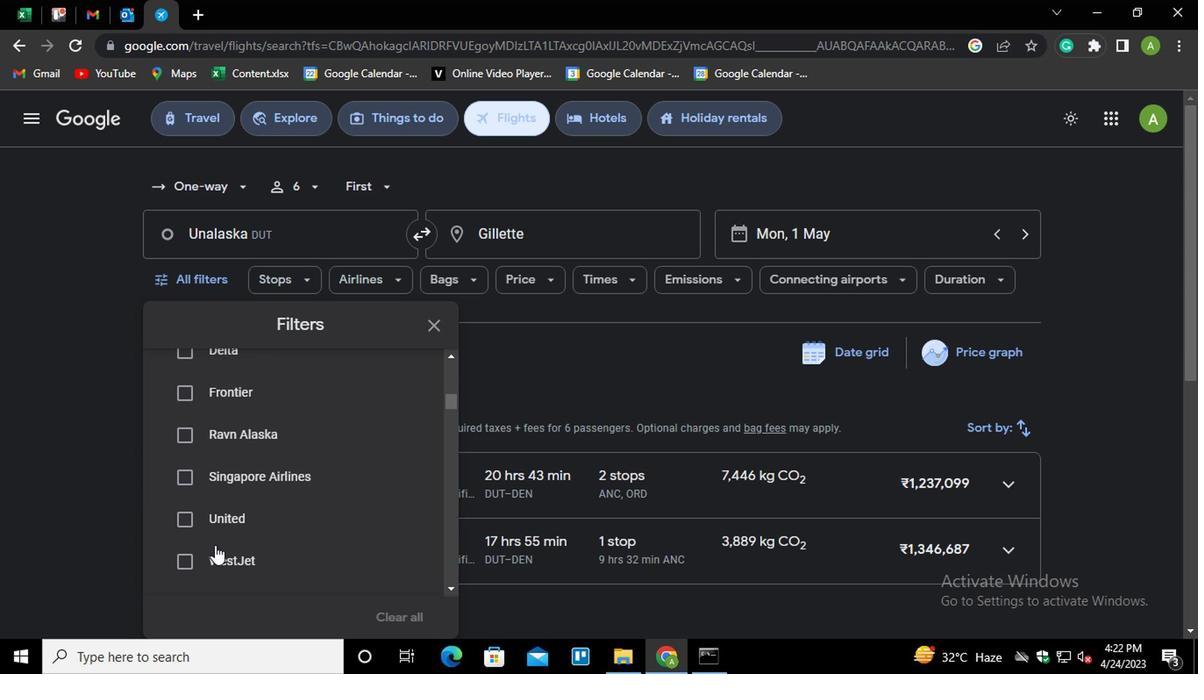 
Action: Mouse pressed left at (183, 559)
Screenshot: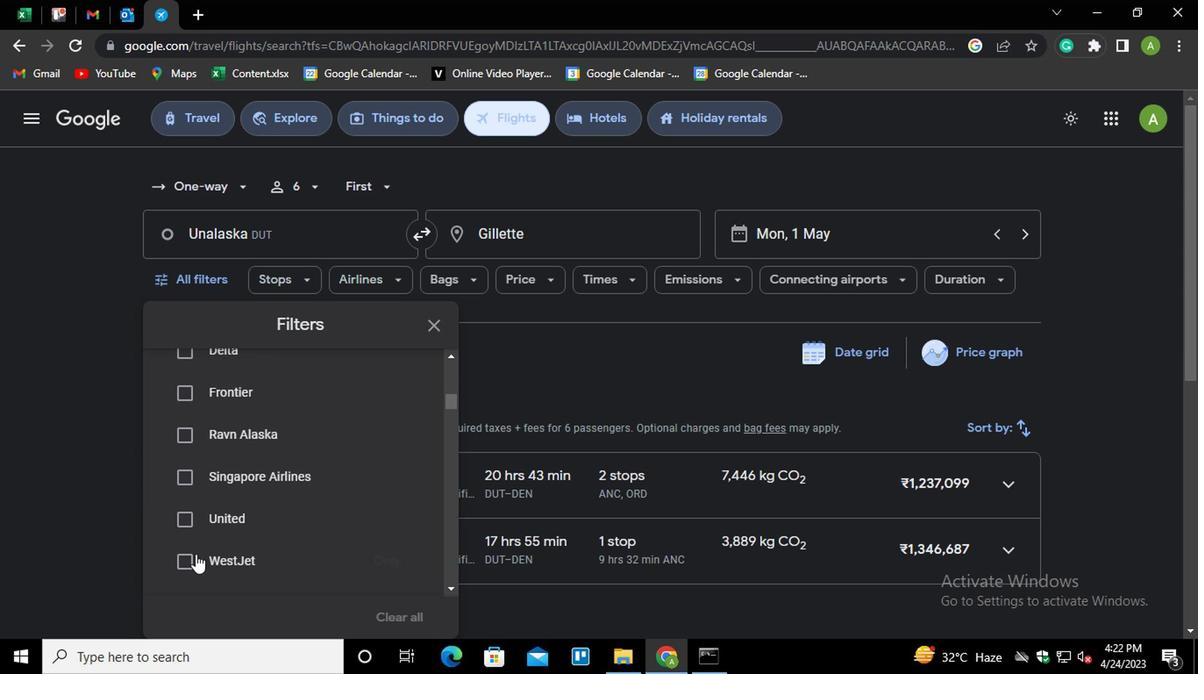 
Action: Mouse moved to (314, 550)
Screenshot: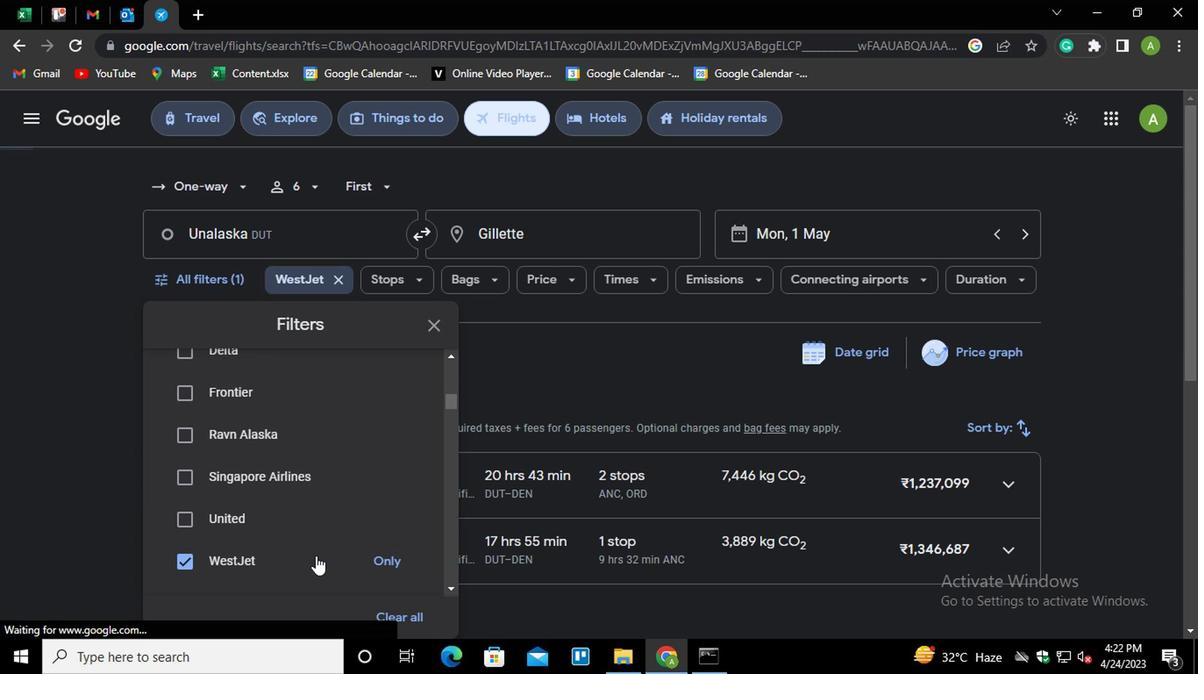 
Action: Mouse scrolled (314, 548) with delta (0, -1)
Screenshot: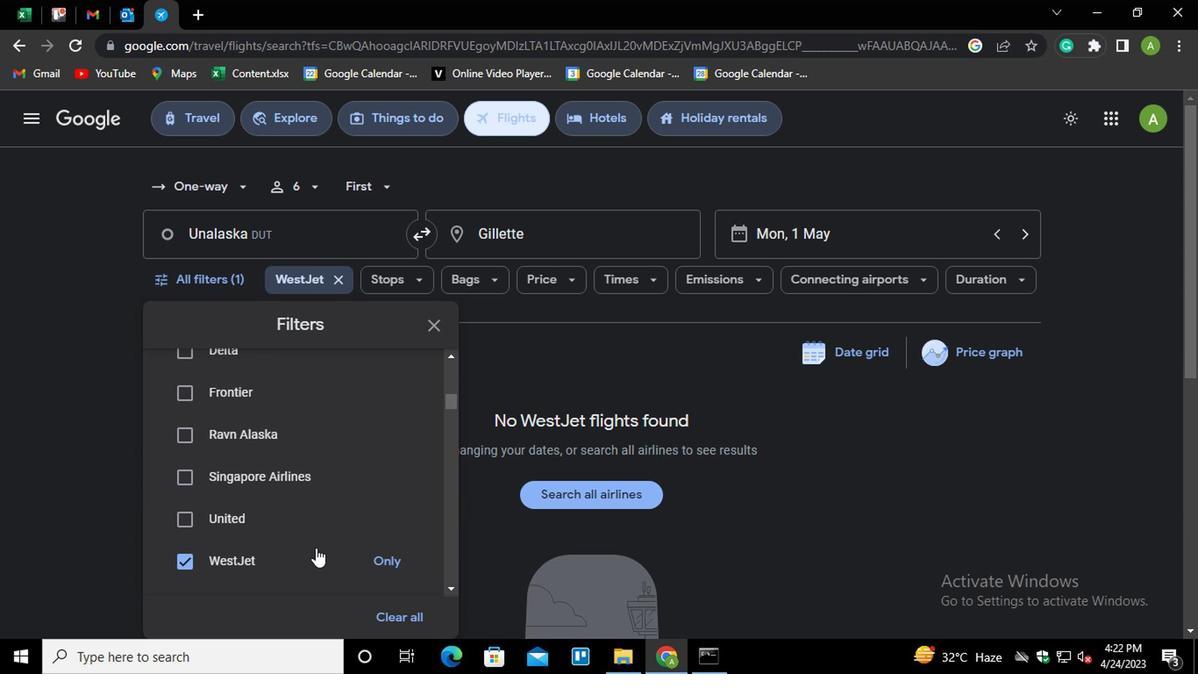 
Action: Mouse moved to (336, 537)
Screenshot: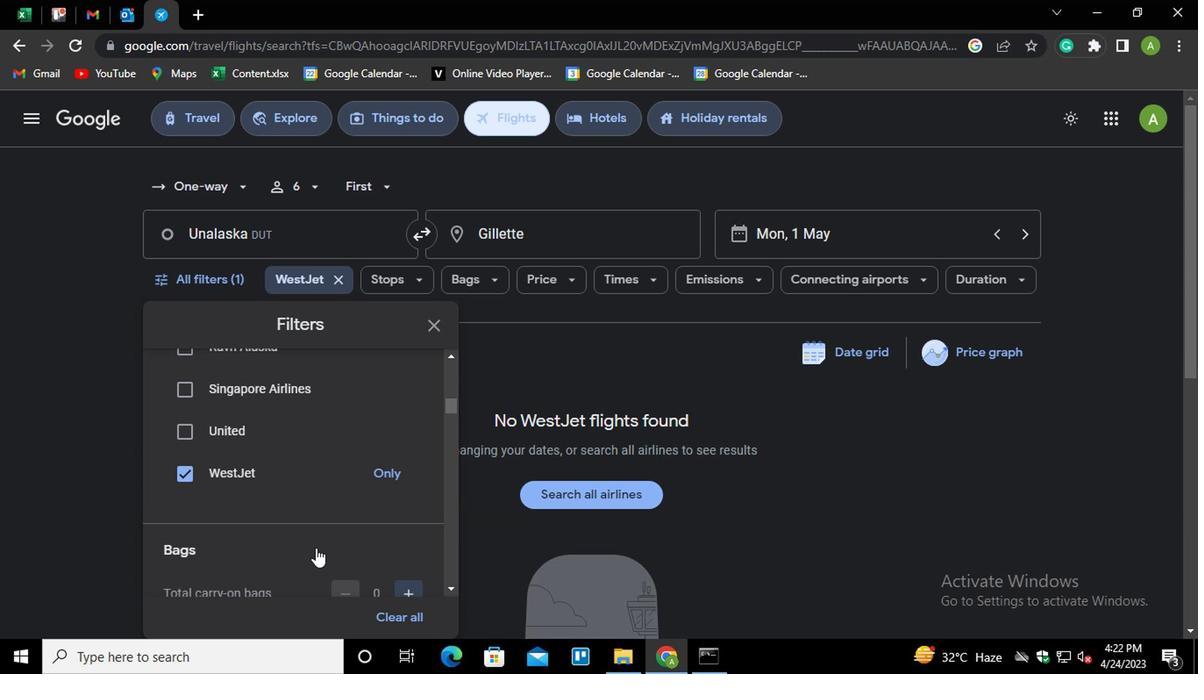 
Action: Mouse scrolled (336, 535) with delta (0, -1)
Screenshot: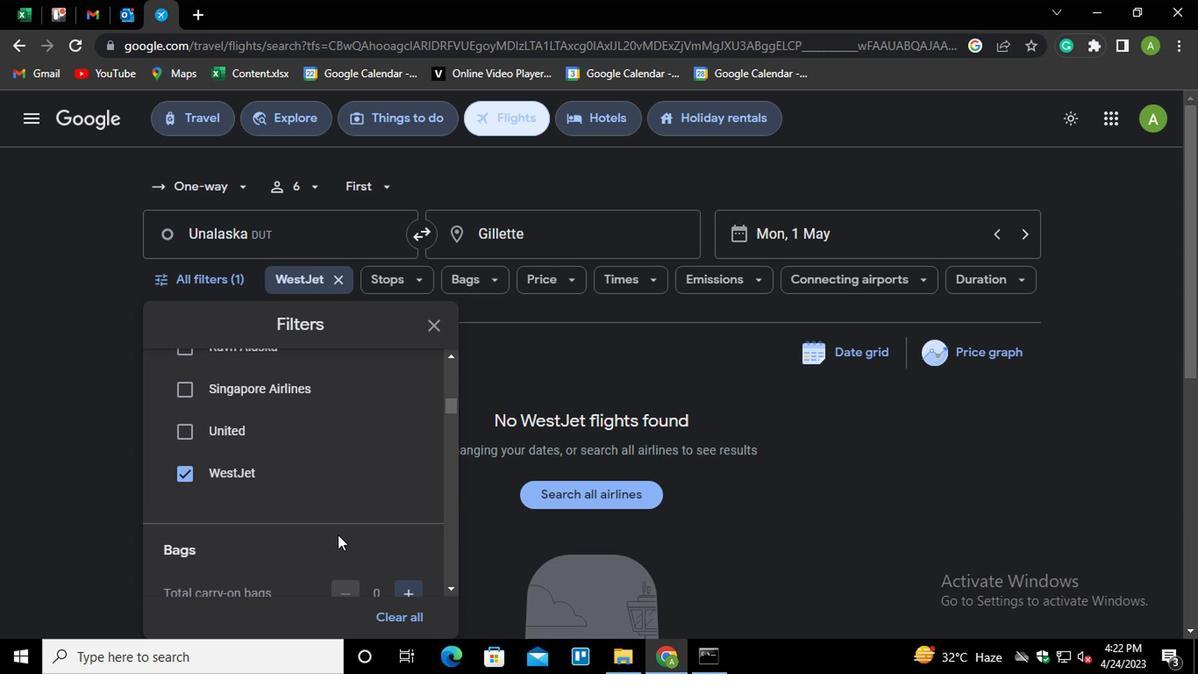 
Action: Mouse moved to (406, 554)
Screenshot: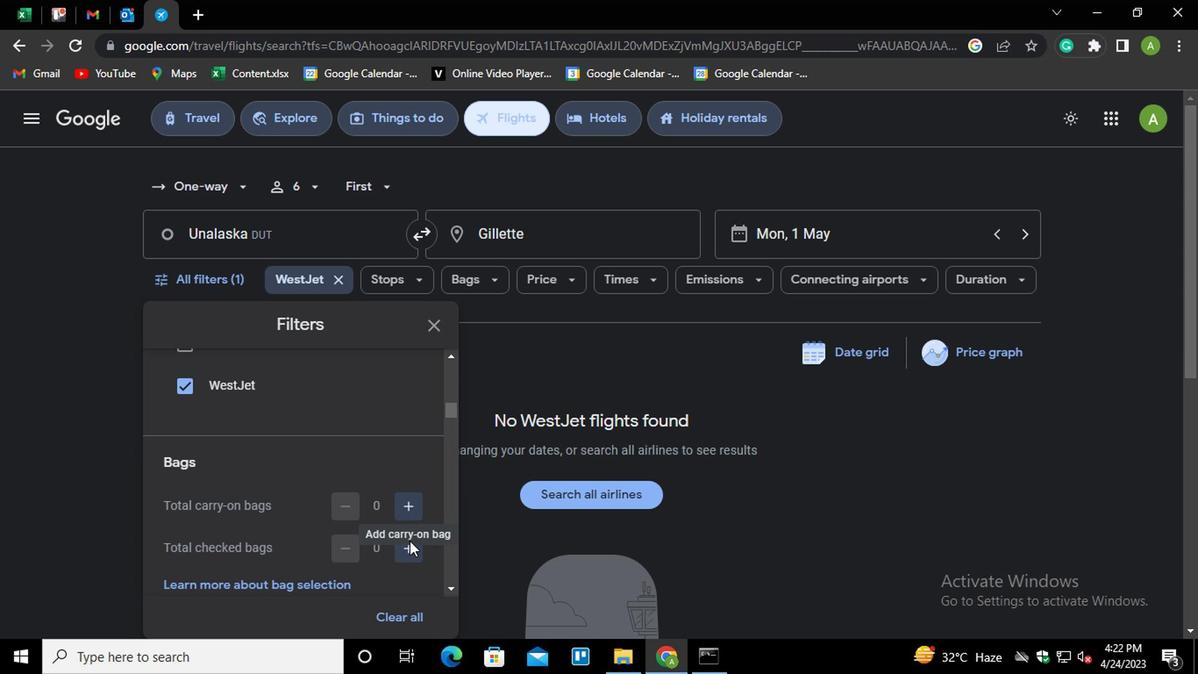 
Action: Mouse pressed left at (406, 554)
Screenshot: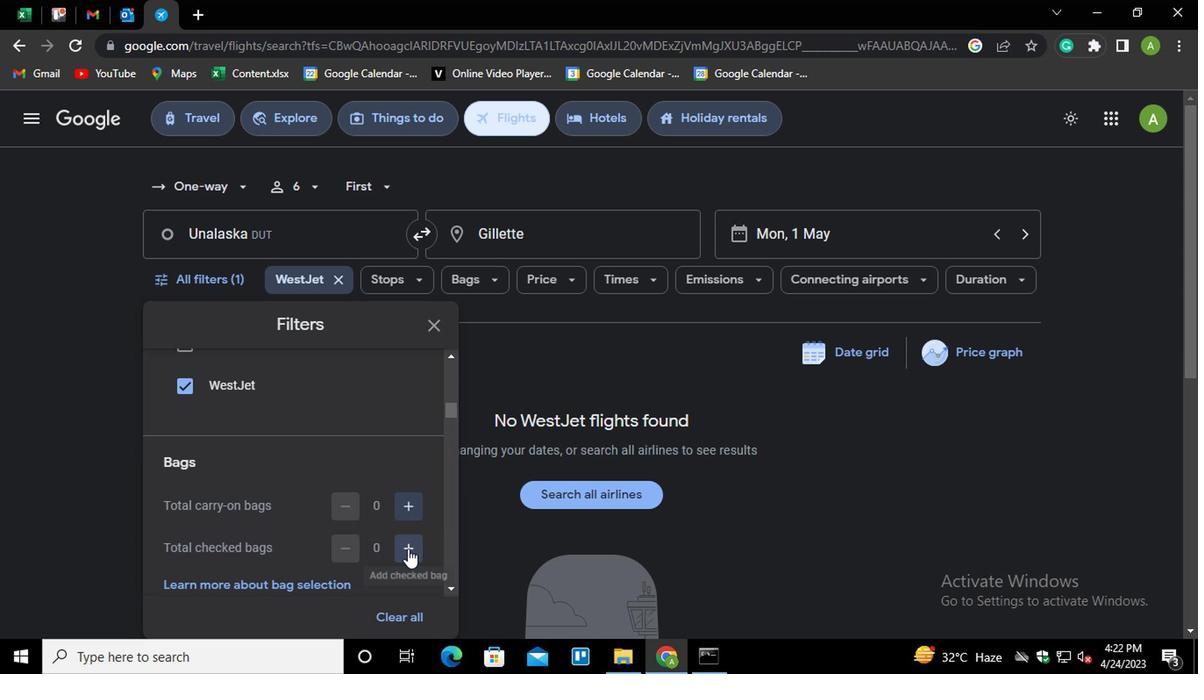 
Action: Mouse moved to (394, 528)
Screenshot: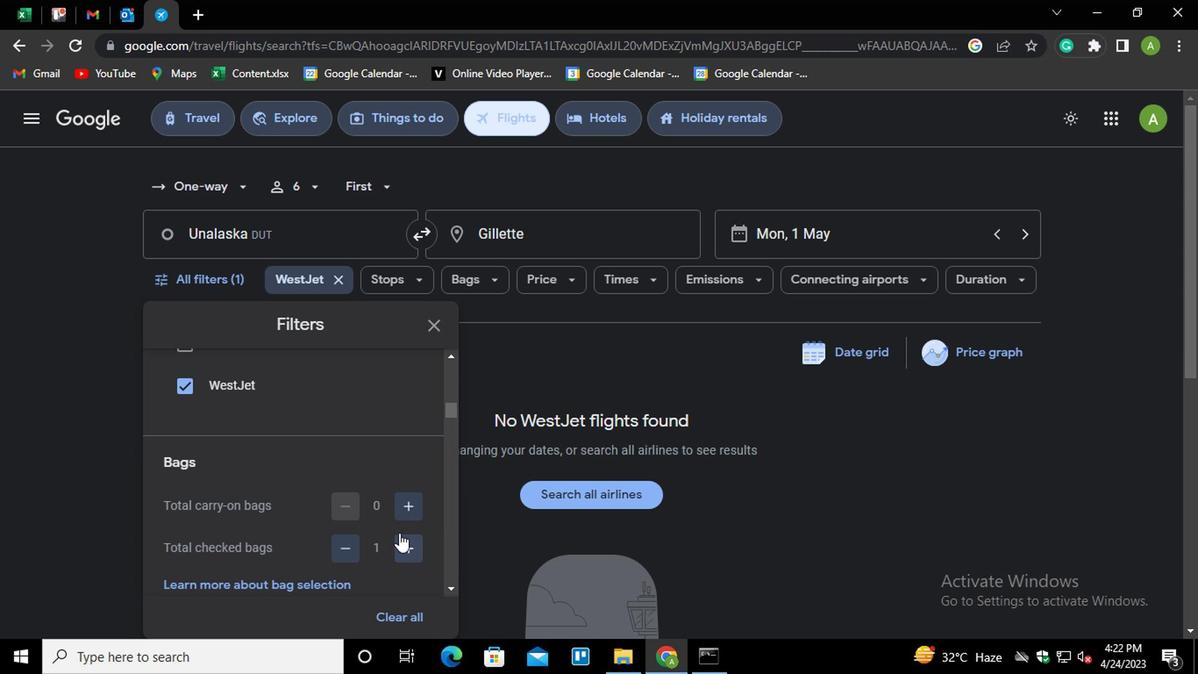 
Action: Mouse scrolled (394, 528) with delta (0, 0)
Screenshot: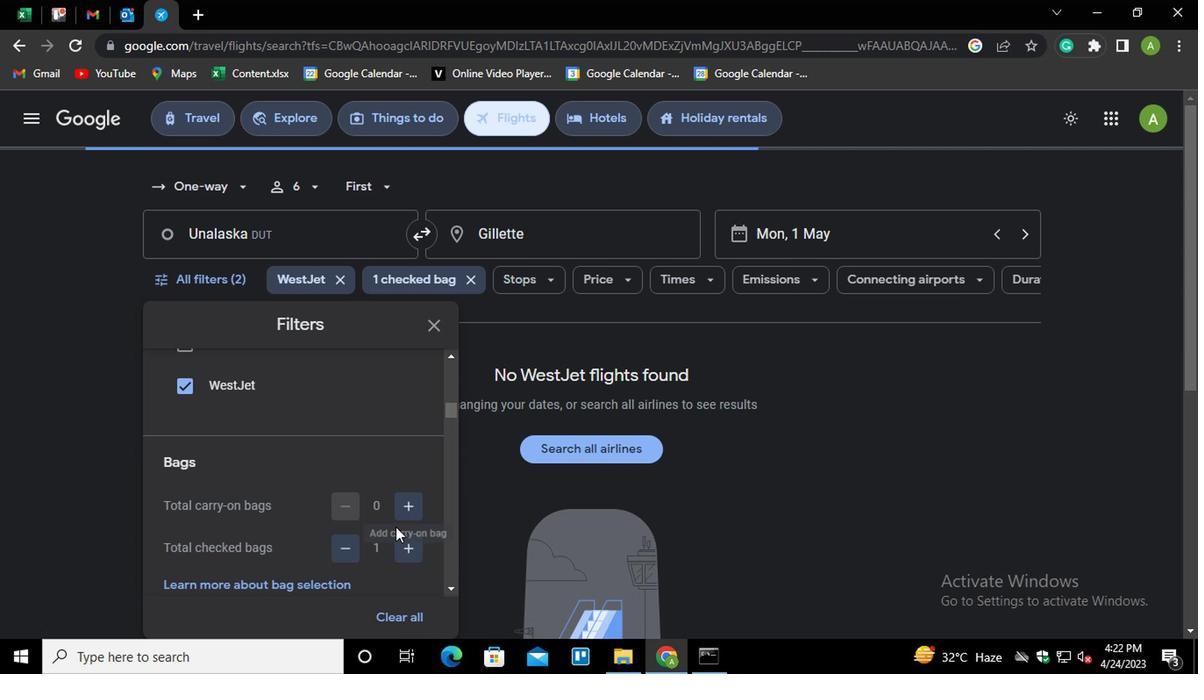 
Action: Mouse moved to (387, 445)
Screenshot: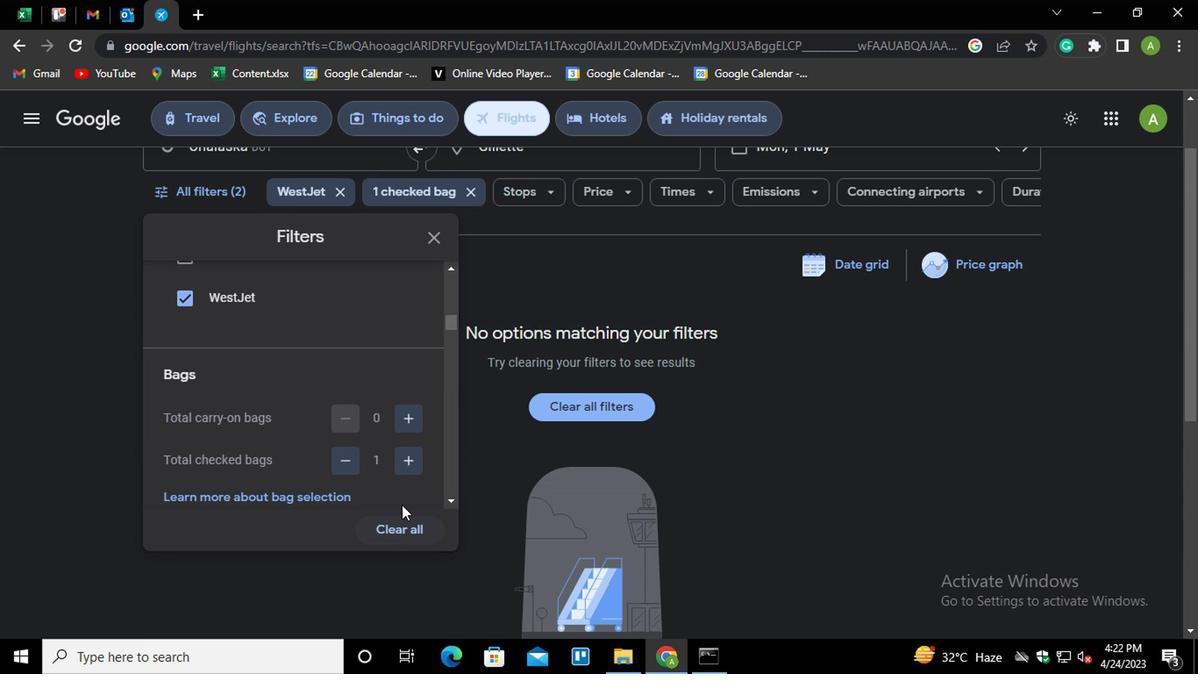 
Action: Mouse scrolled (387, 443) with delta (0, -1)
Screenshot: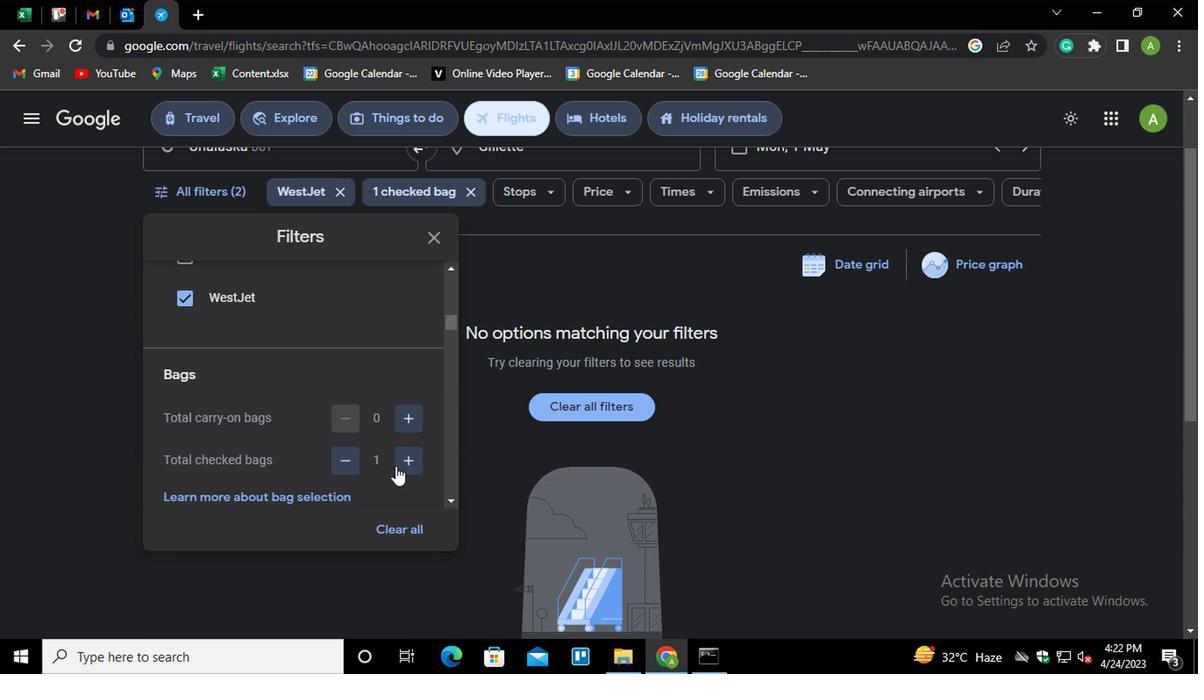 
Action: Mouse scrolled (387, 443) with delta (0, -1)
Screenshot: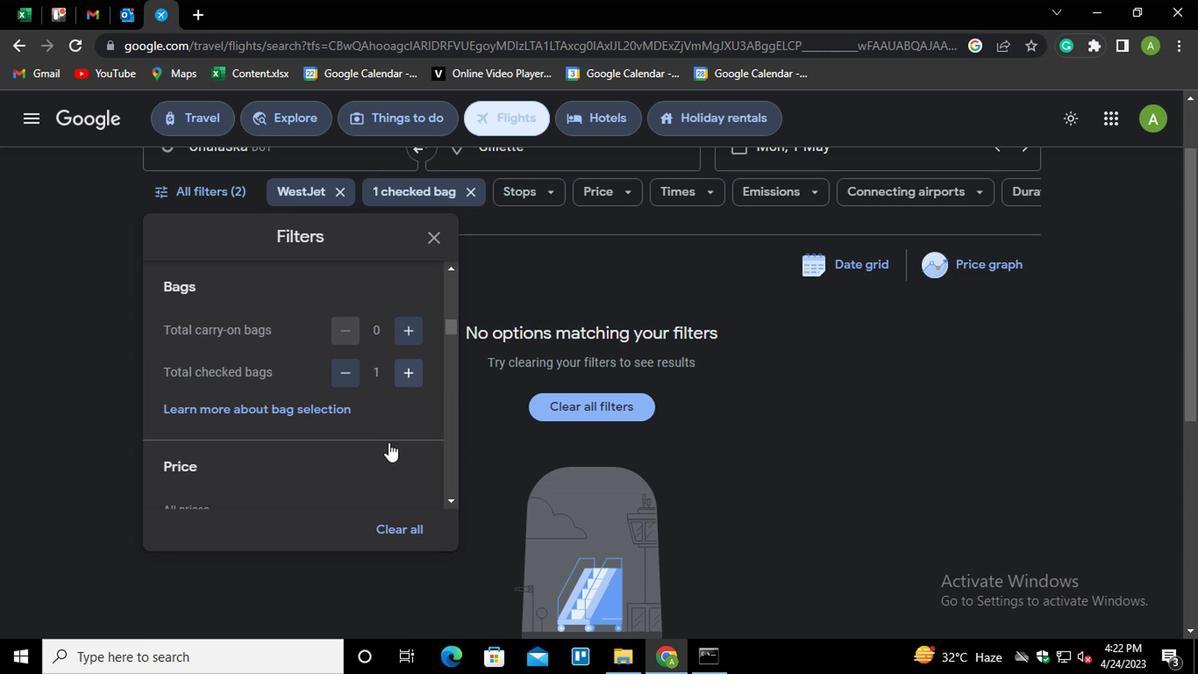 
Action: Mouse moved to (407, 456)
Screenshot: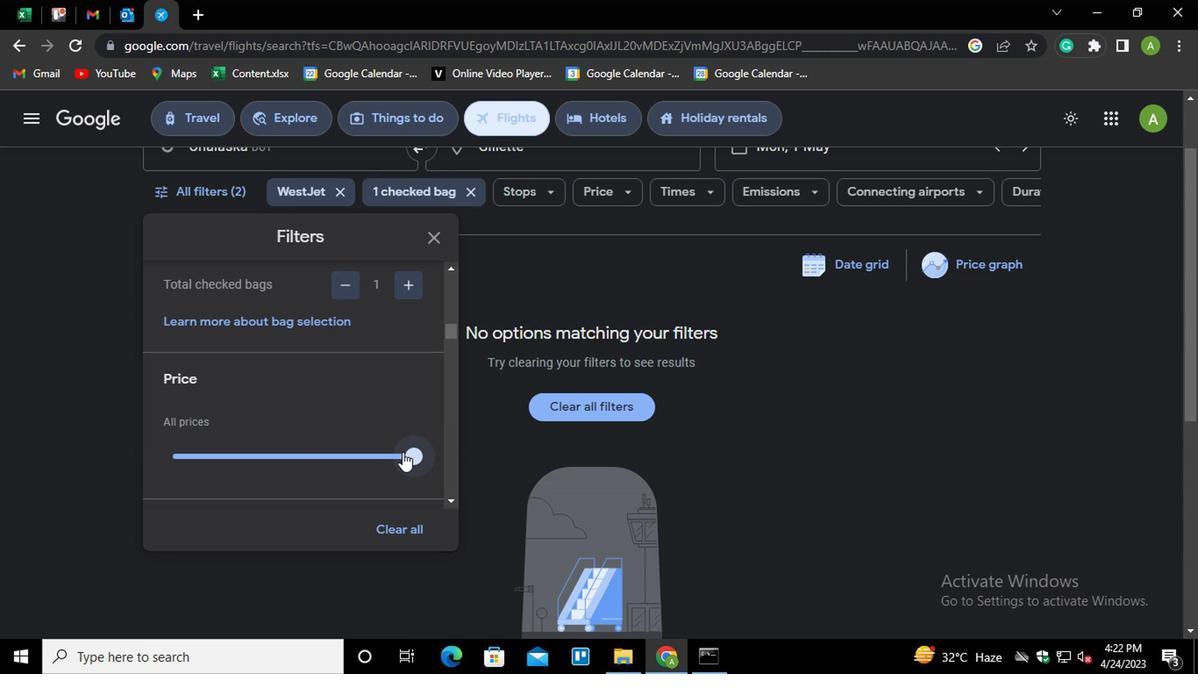 
Action: Mouse pressed left at (407, 456)
Screenshot: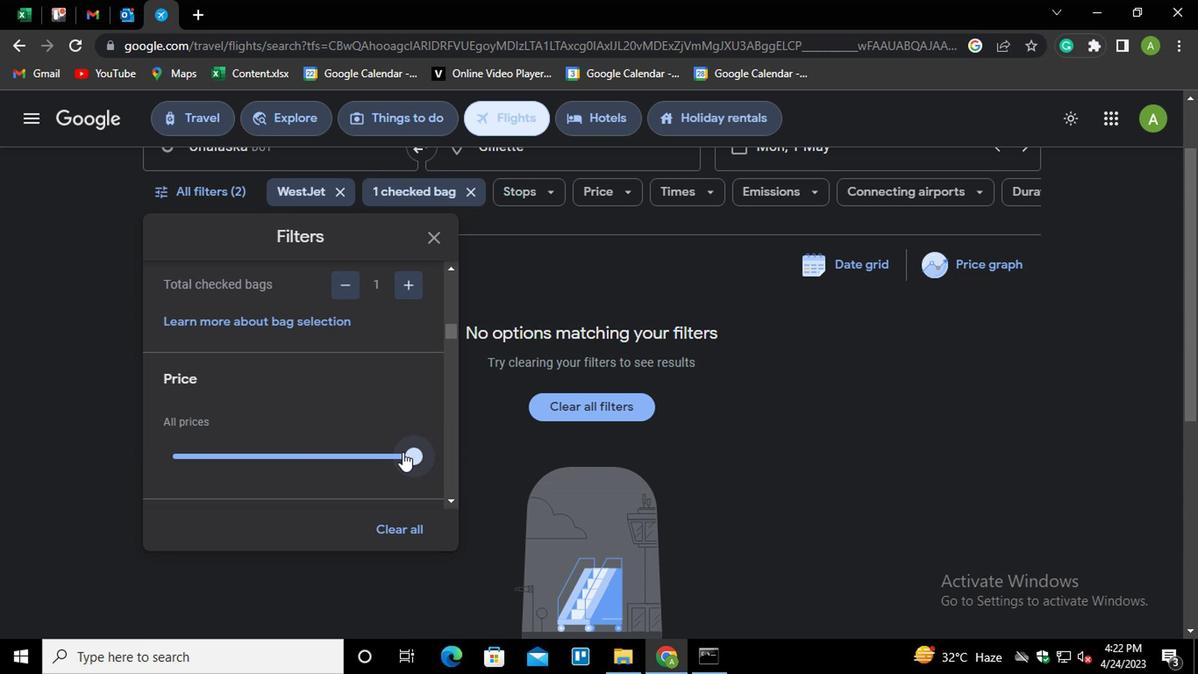 
Action: Mouse moved to (323, 410)
Screenshot: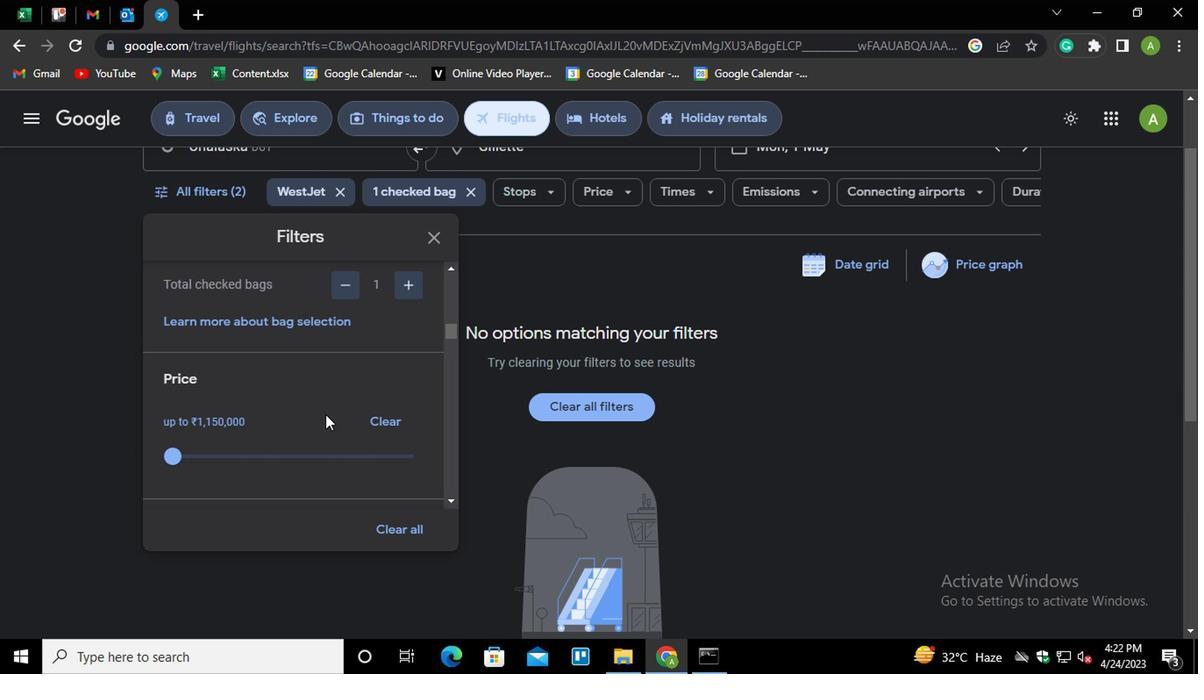 
Action: Mouse scrolled (323, 410) with delta (0, 0)
Screenshot: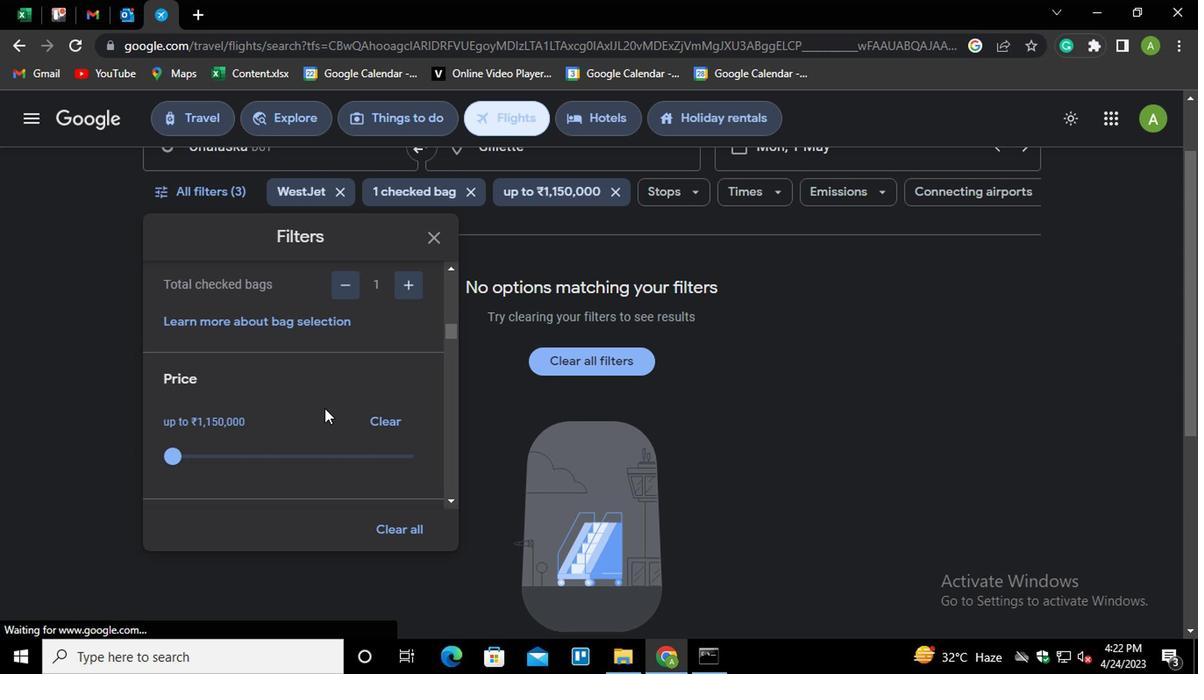 
Action: Mouse moved to (330, 407)
Screenshot: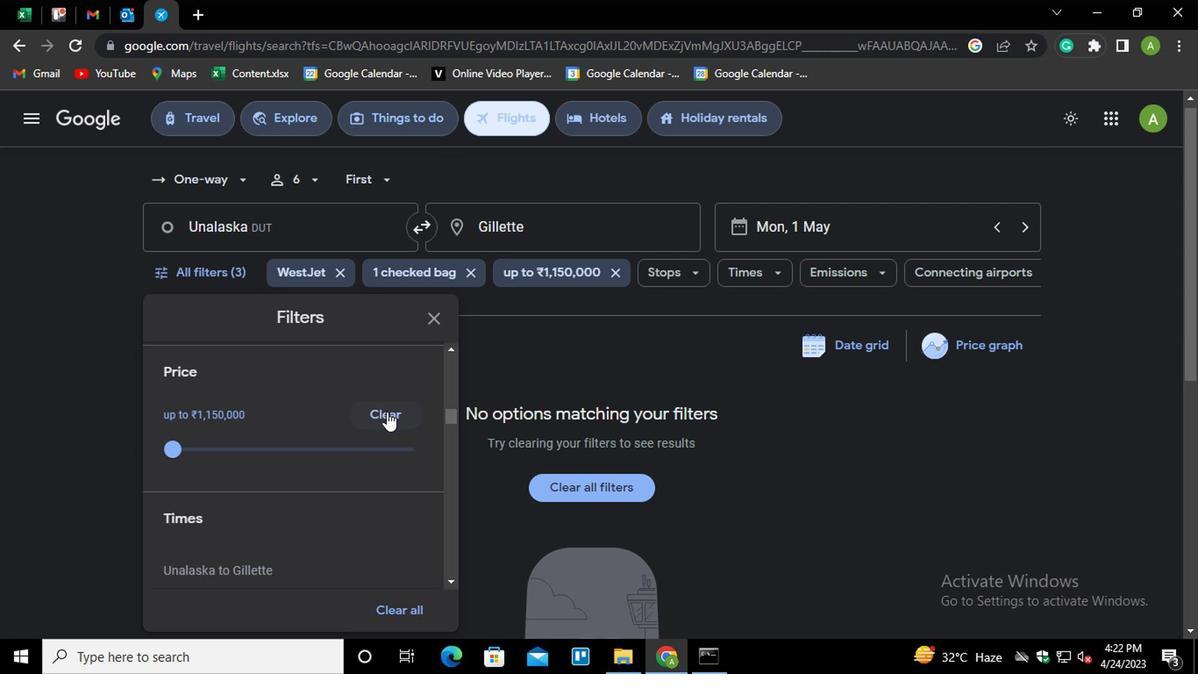 
Action: Mouse scrolled (330, 406) with delta (0, 0)
Screenshot: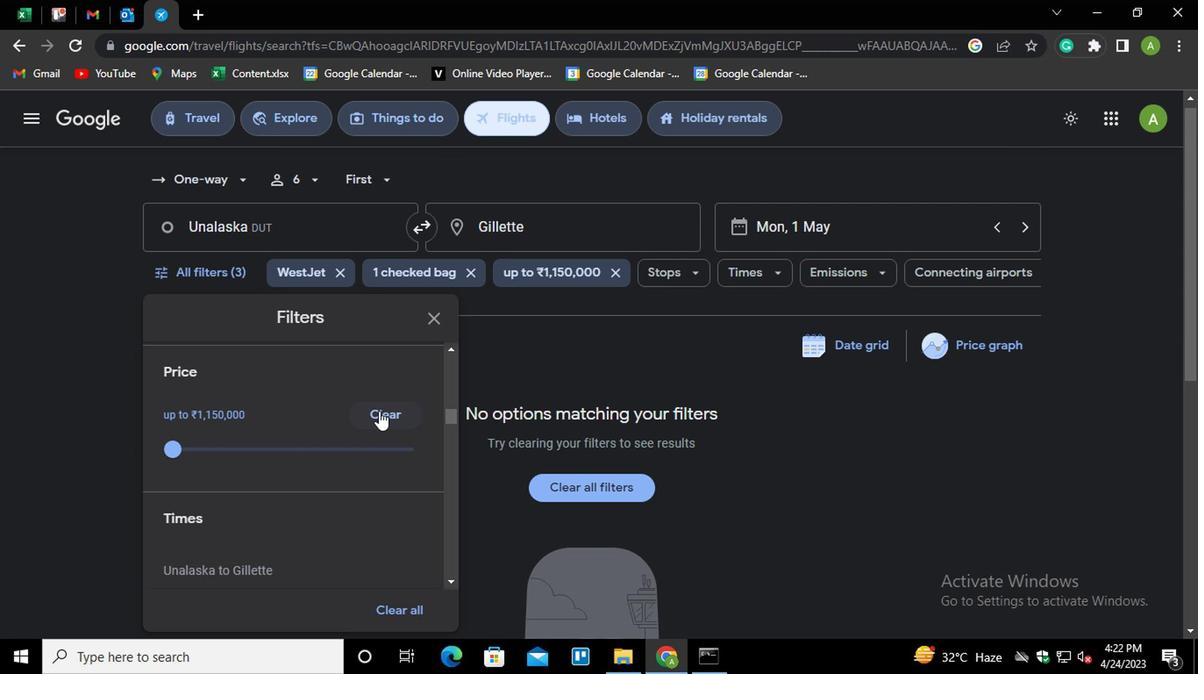 
Action: Mouse scrolled (330, 406) with delta (0, 0)
Screenshot: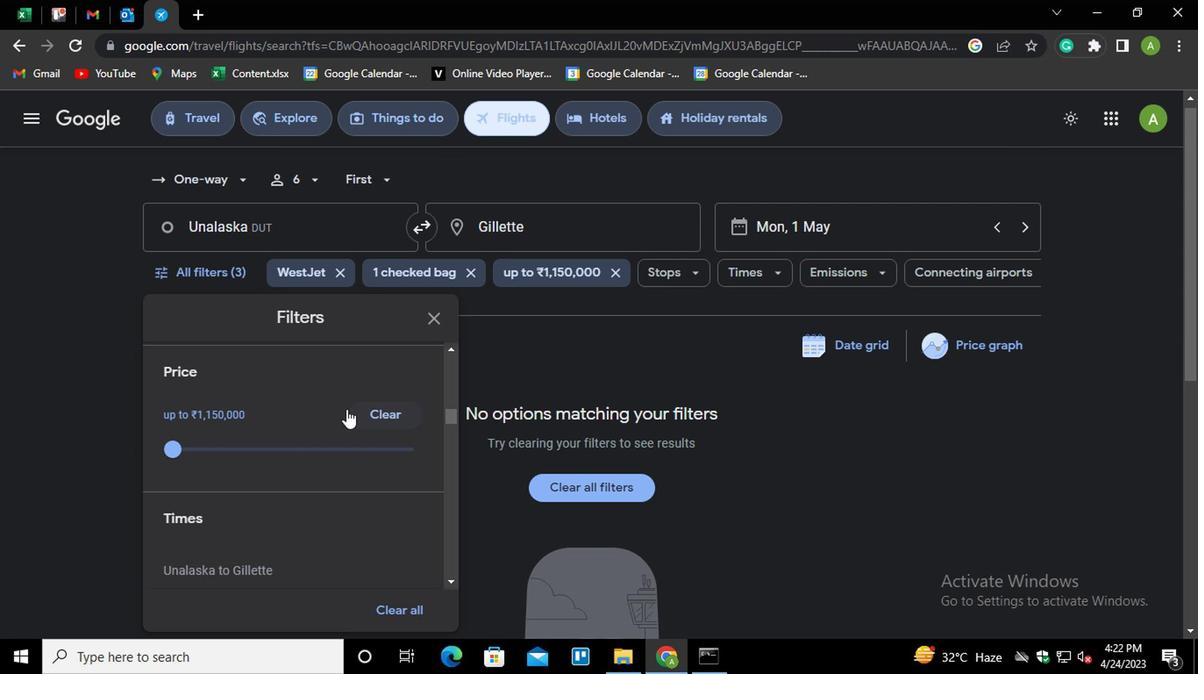 
Action: Mouse moved to (246, 475)
Screenshot: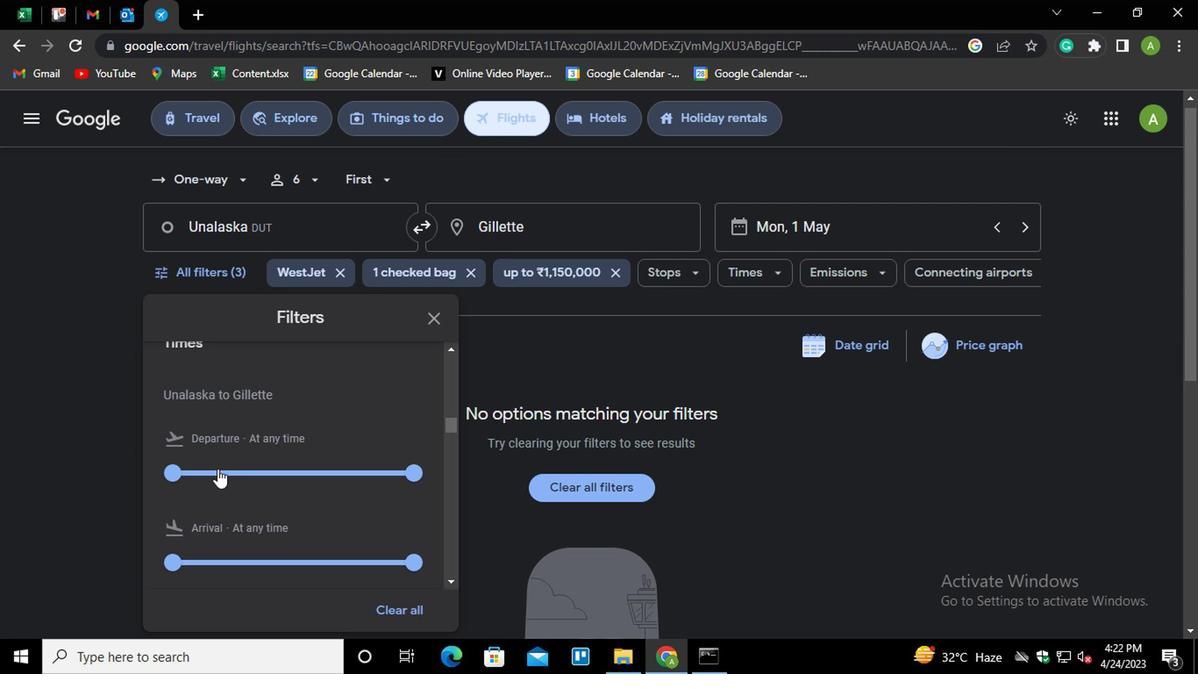
Action: Mouse pressed left at (246, 475)
Screenshot: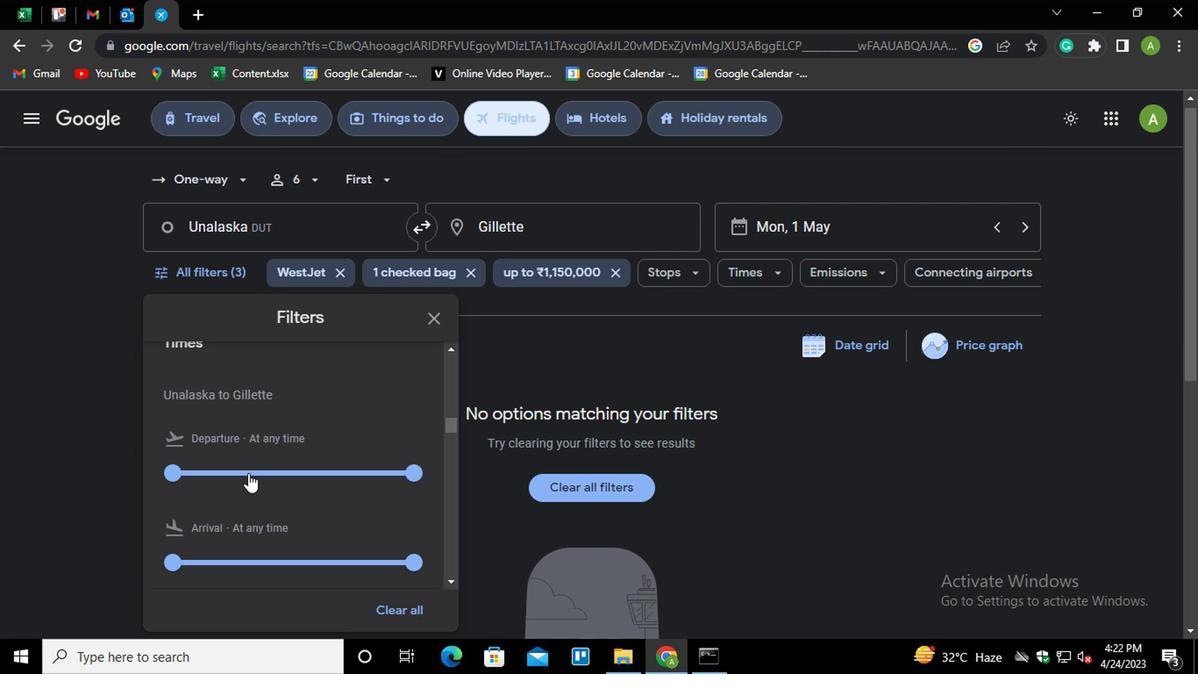 
Action: Mouse moved to (347, 472)
Screenshot: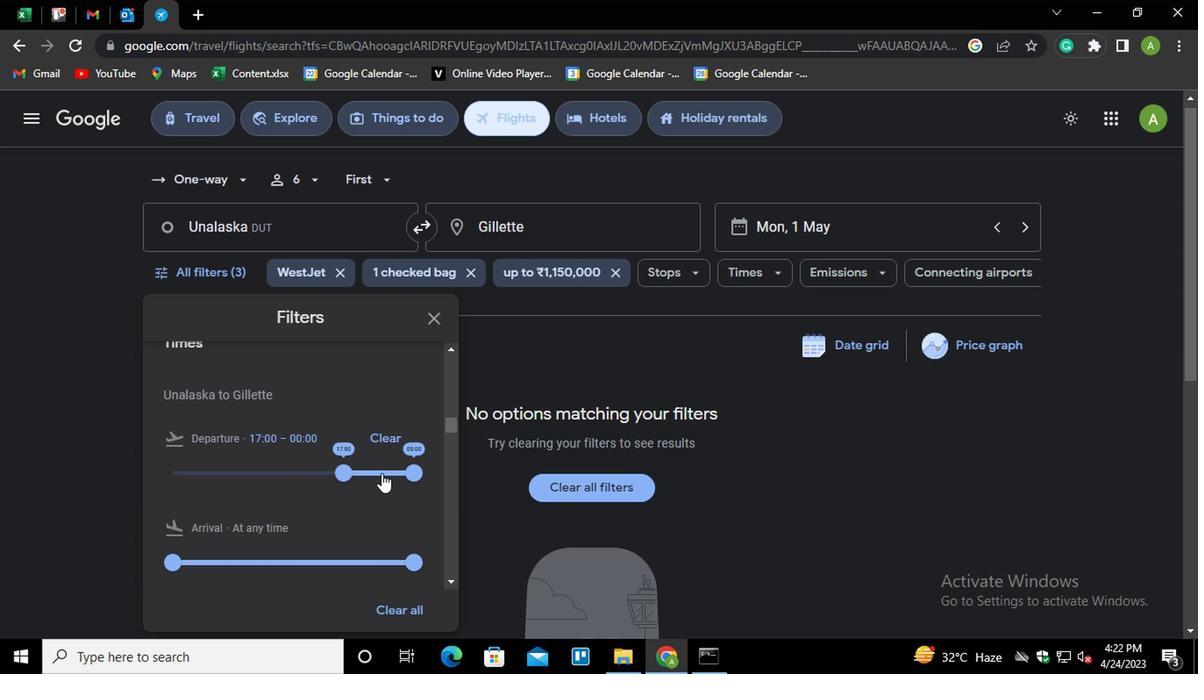 
Action: Mouse pressed left at (347, 472)
Screenshot: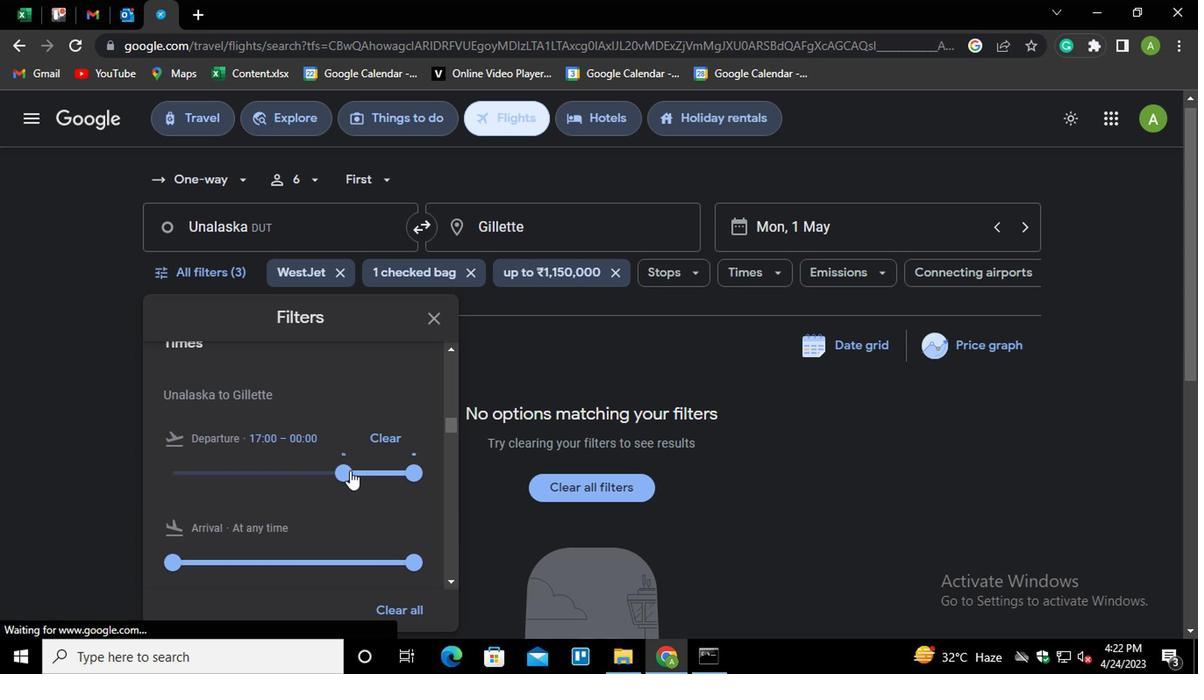 
Action: Mouse moved to (410, 471)
Screenshot: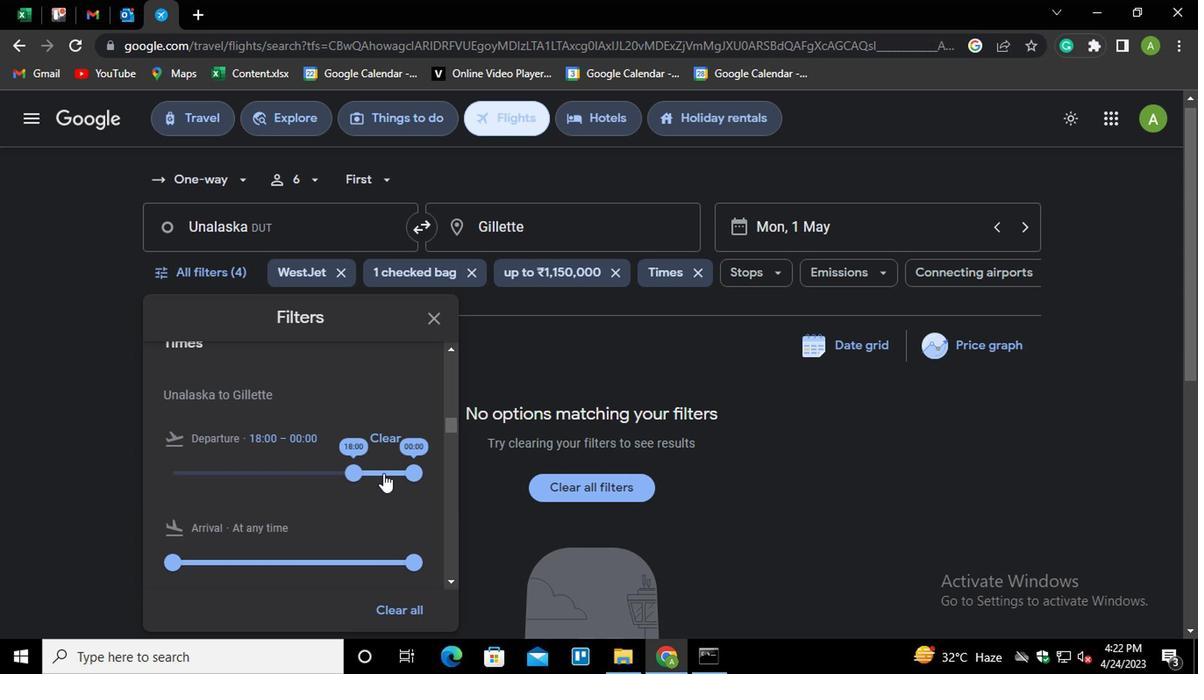 
Action: Mouse pressed left at (410, 471)
Screenshot: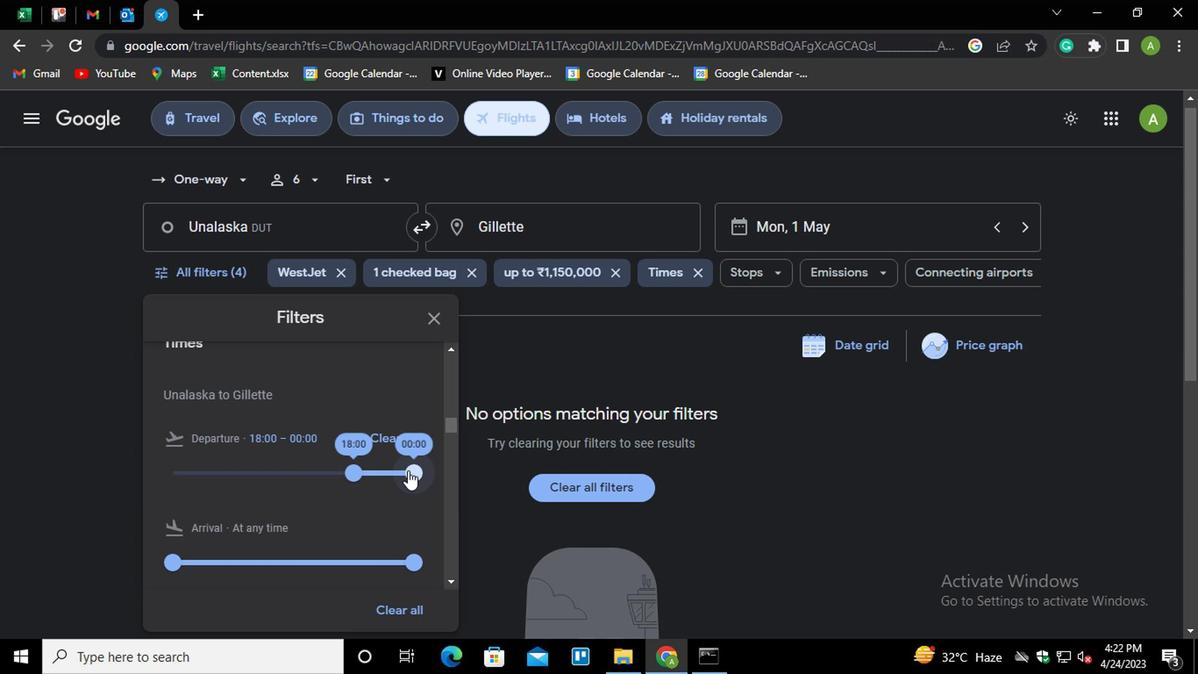 
Action: Mouse moved to (813, 513)
Screenshot: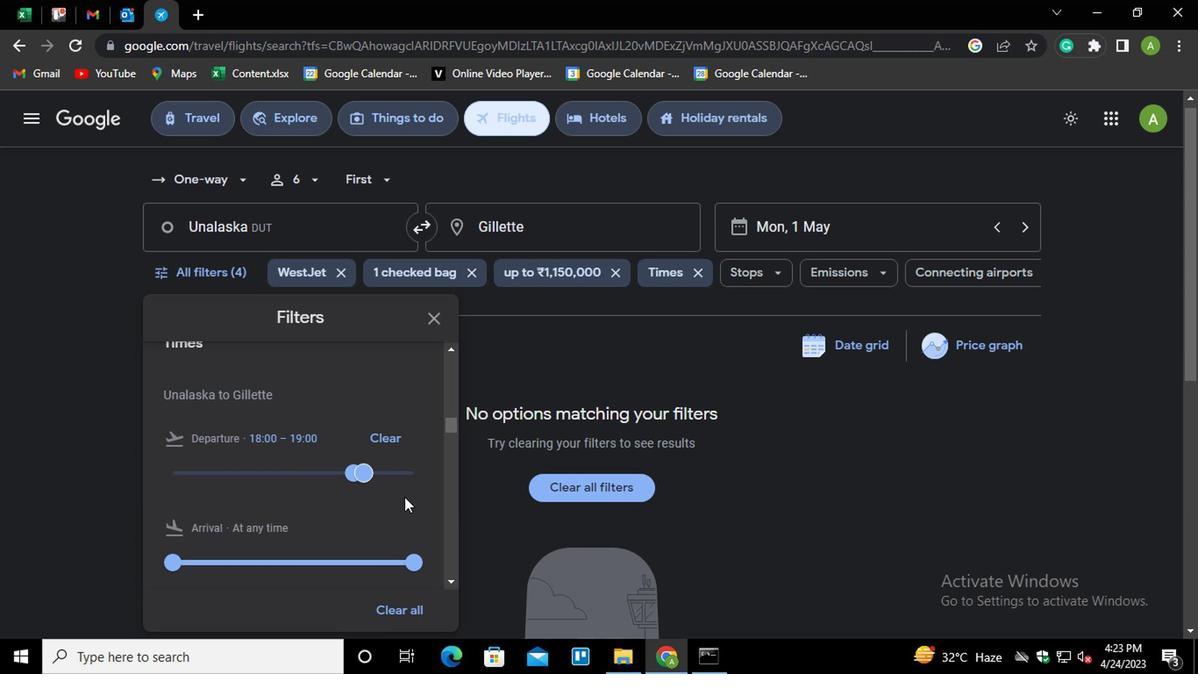
Action: Mouse pressed left at (813, 513)
Screenshot: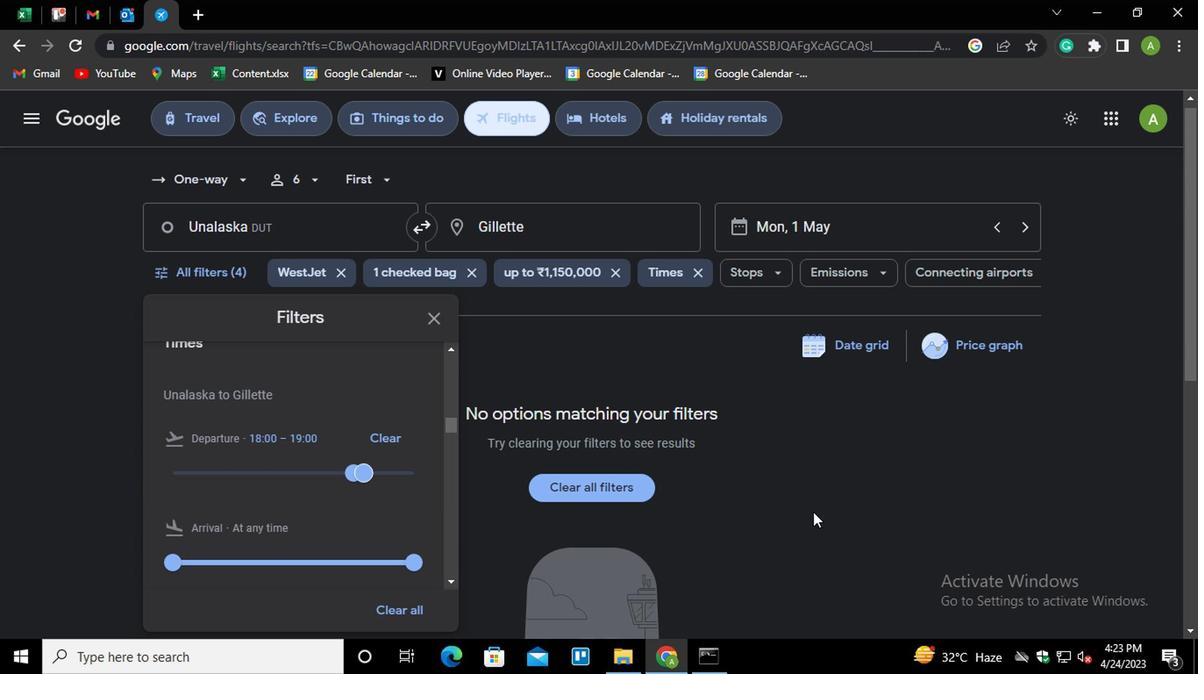 
Action: Mouse moved to (703, 442)
Screenshot: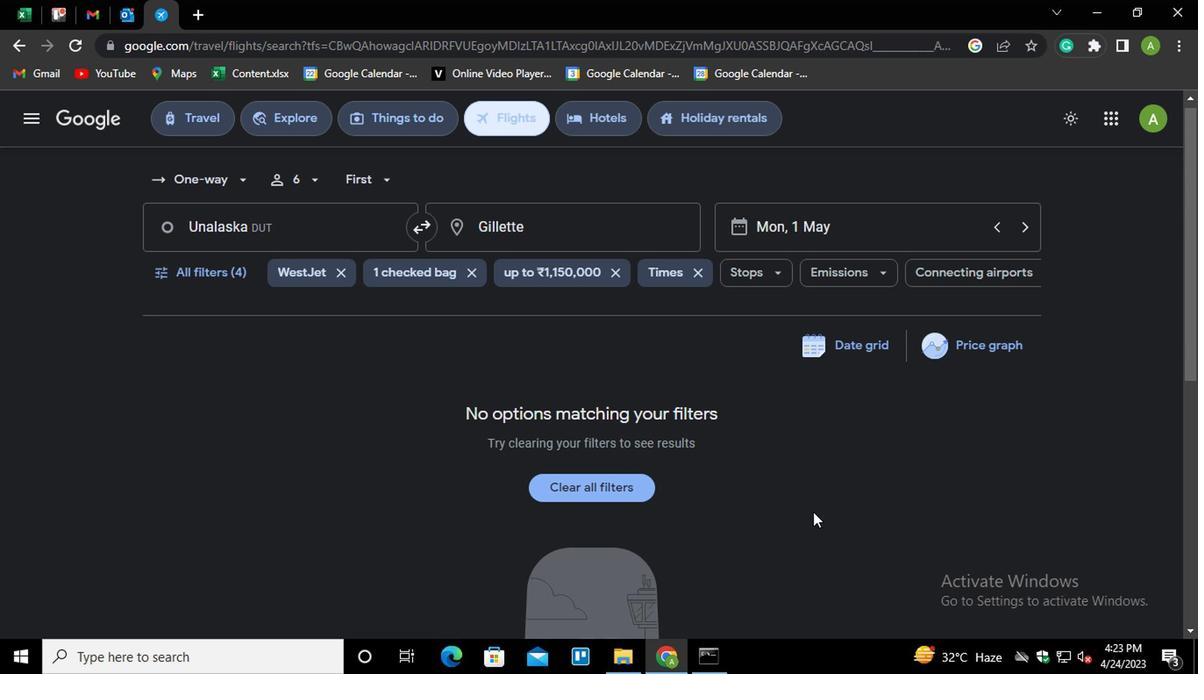 
